Task: Look for space in Kuroishi, Japan from 7th July, 2023 to 15th July, 2023 for 6 adults in price range Rs.15000 to Rs.20000. Place can be entire place with 3 bedrooms having 3 beds and 3 bathrooms. Property type can be house, flat, guest house. Amenities needed are: washing machine. Booking option can be shelf check-in. Required host language is English.
Action: Mouse moved to (408, 98)
Screenshot: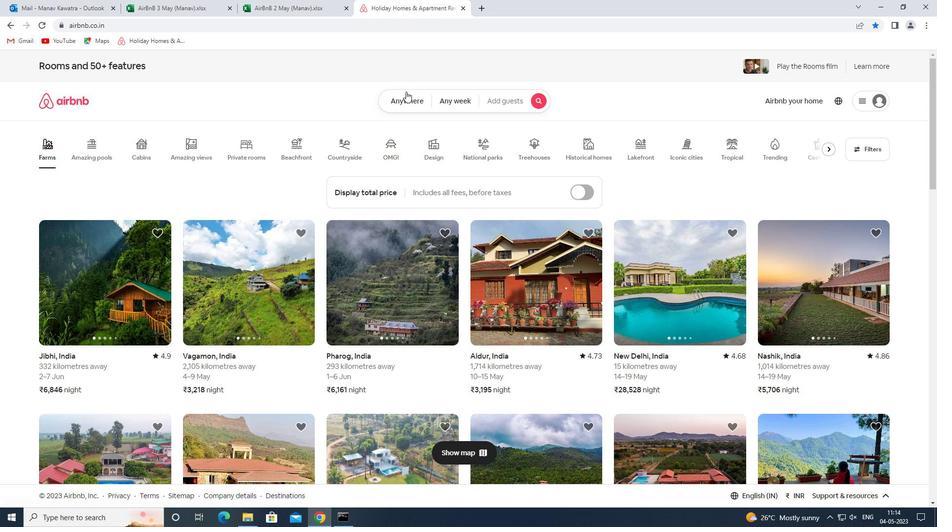 
Action: Mouse pressed left at (408, 98)
Screenshot: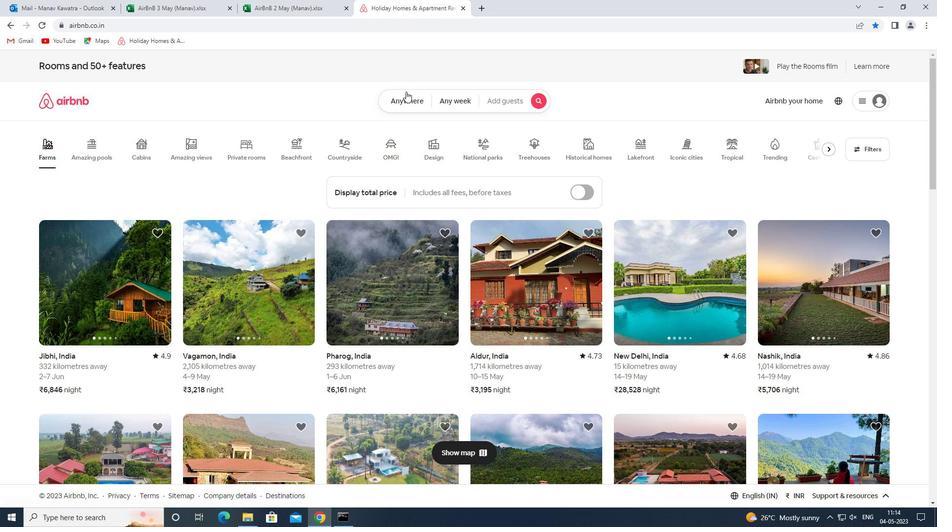 
Action: Mouse moved to (319, 144)
Screenshot: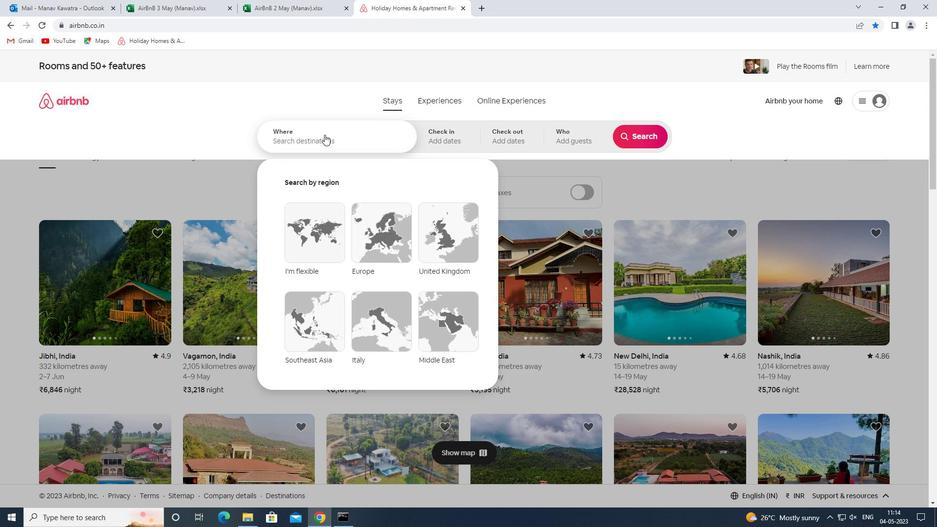 
Action: Mouse pressed left at (319, 144)
Screenshot: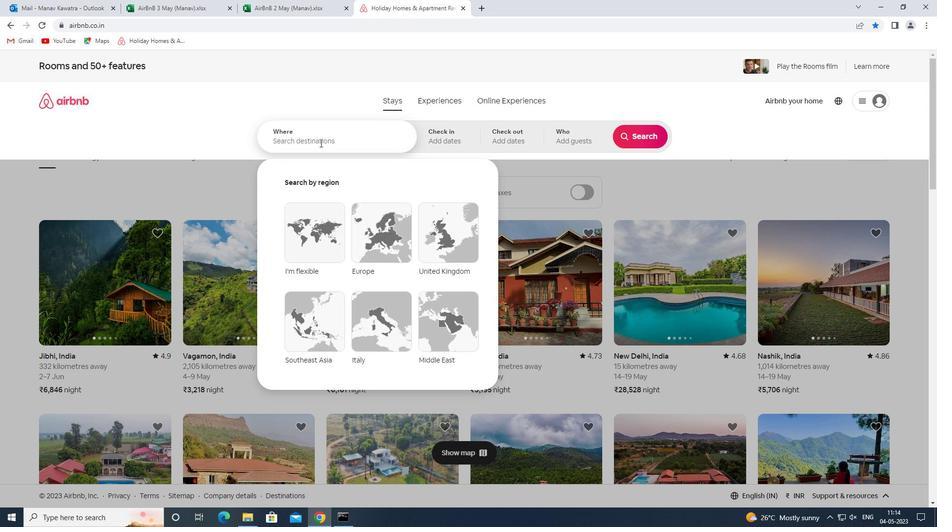 
Action: Key pressed kuroishi<Key.space>japan<Key.space><Key.enter>
Screenshot: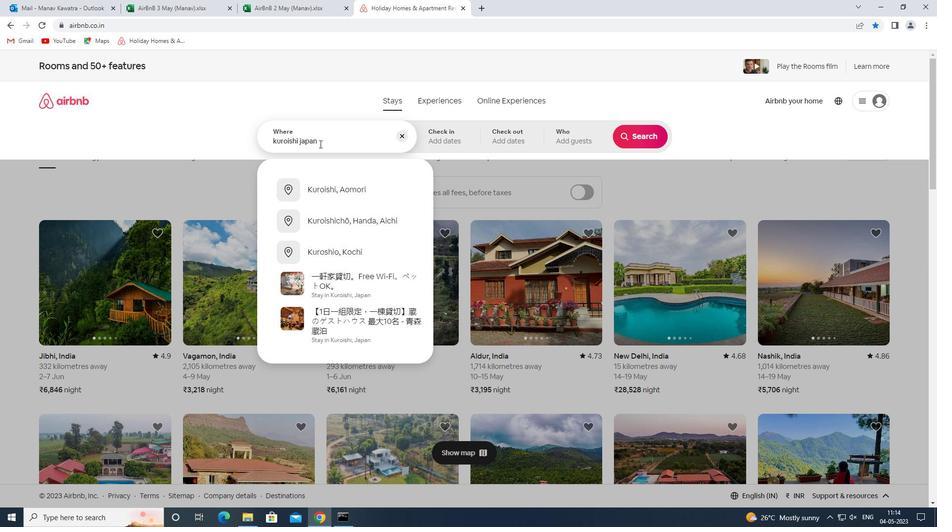 
Action: Mouse moved to (638, 214)
Screenshot: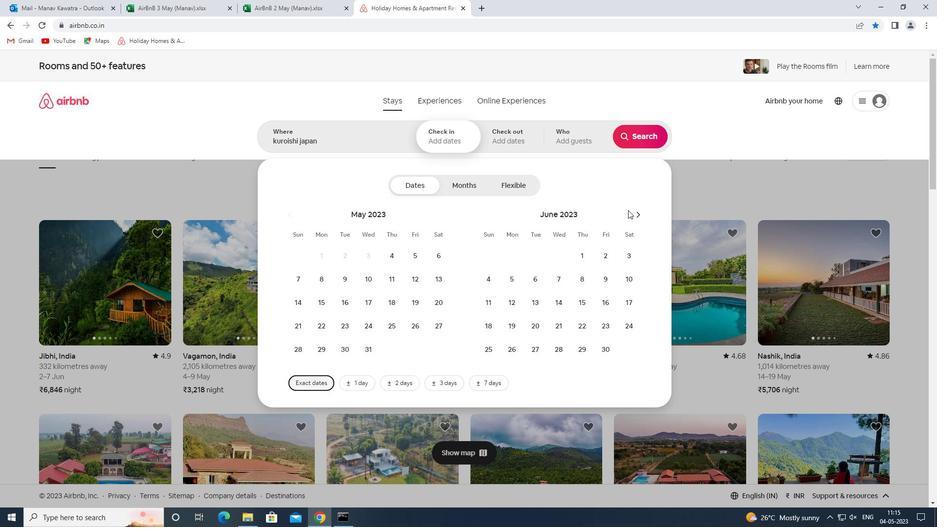 
Action: Mouse pressed left at (638, 214)
Screenshot: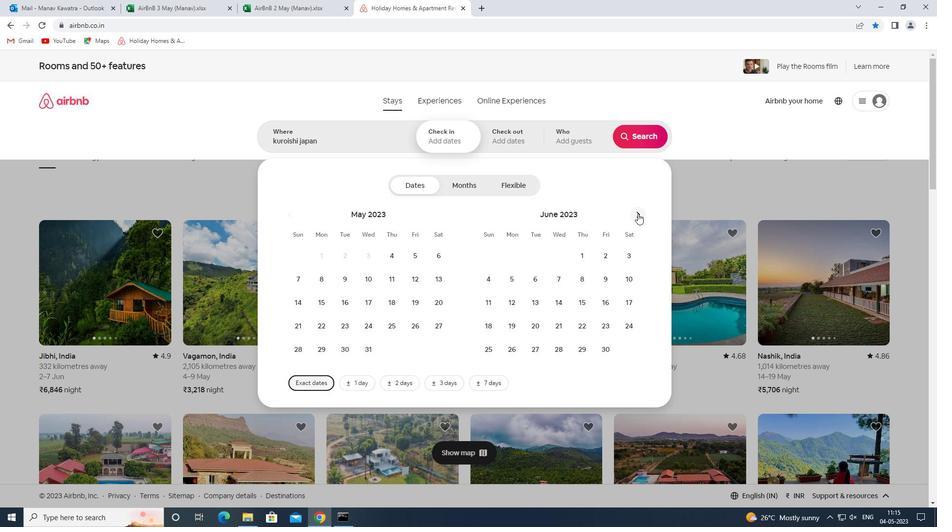 
Action: Mouse moved to (605, 279)
Screenshot: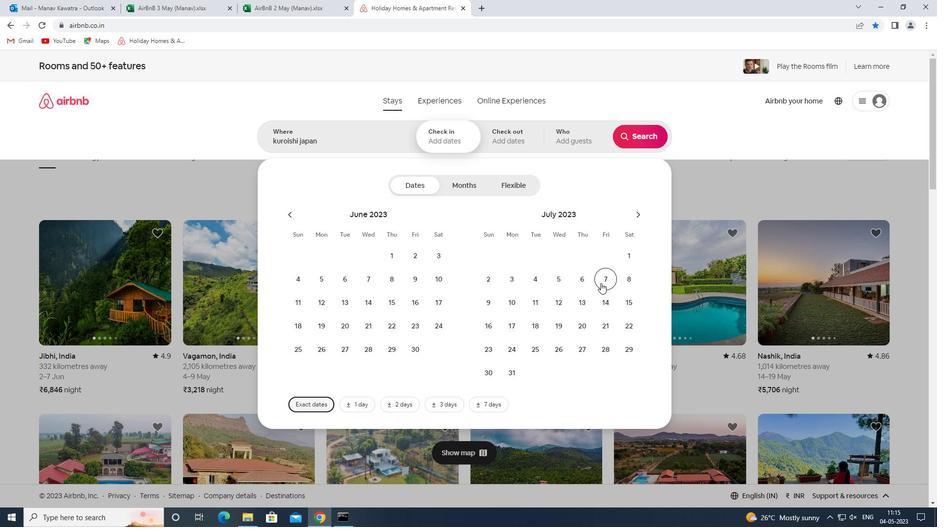 
Action: Mouse pressed left at (605, 279)
Screenshot: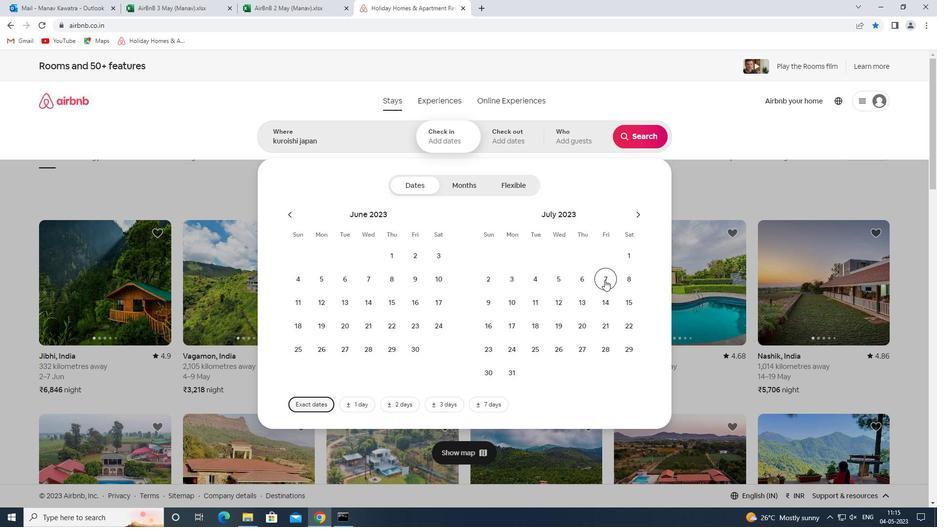 
Action: Mouse moved to (625, 299)
Screenshot: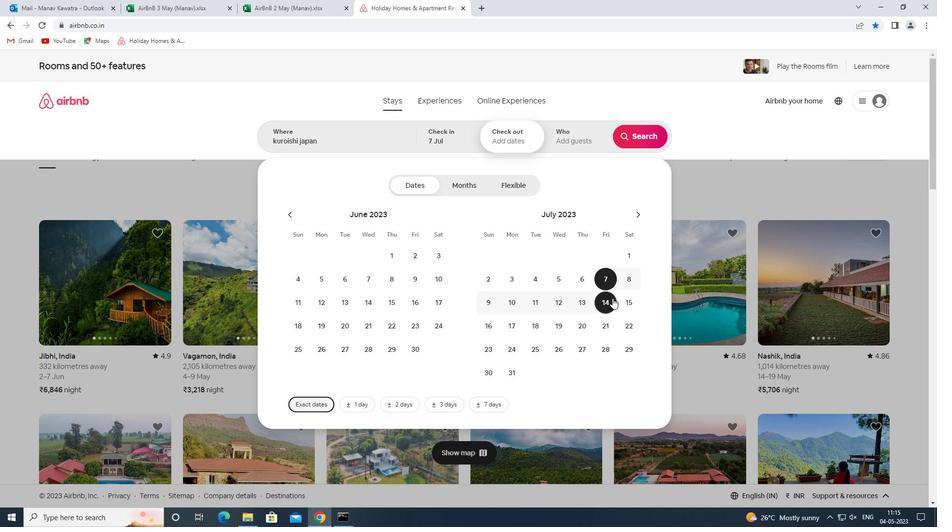
Action: Mouse pressed left at (625, 299)
Screenshot: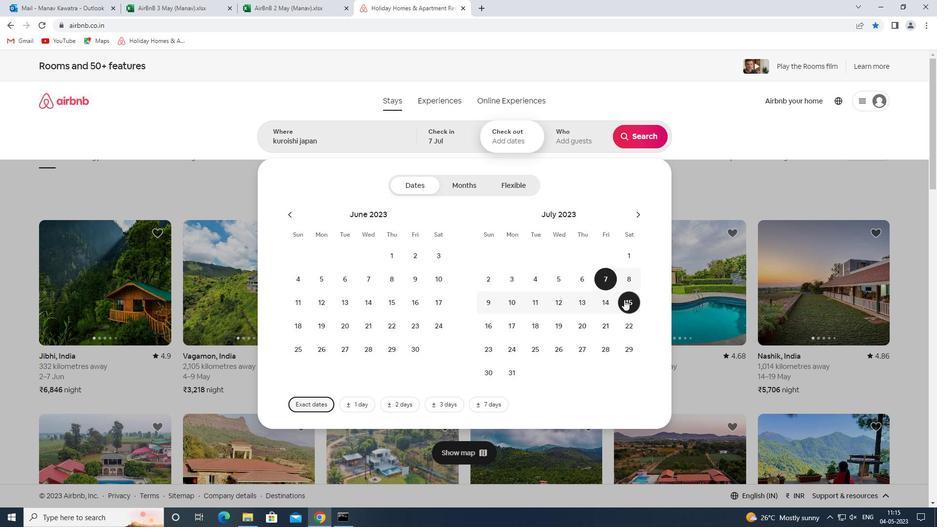 
Action: Mouse moved to (578, 130)
Screenshot: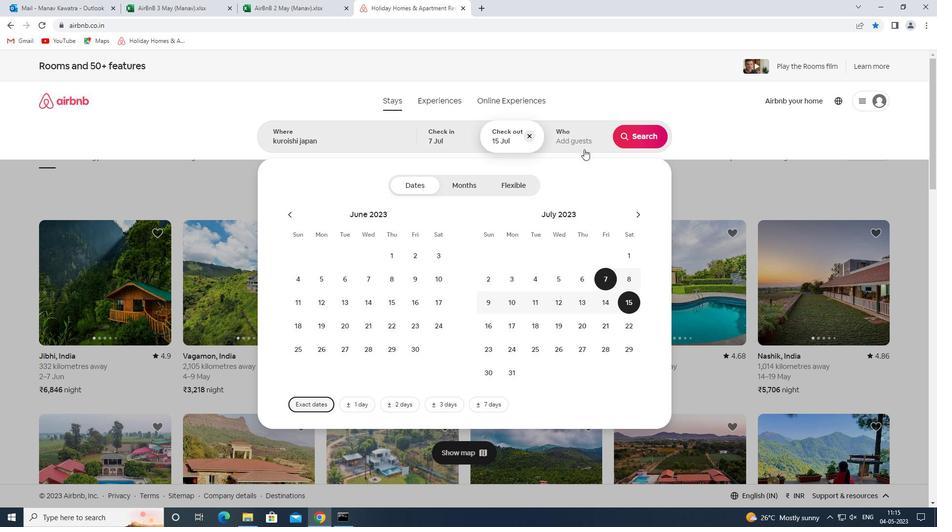 
Action: Mouse pressed left at (578, 130)
Screenshot: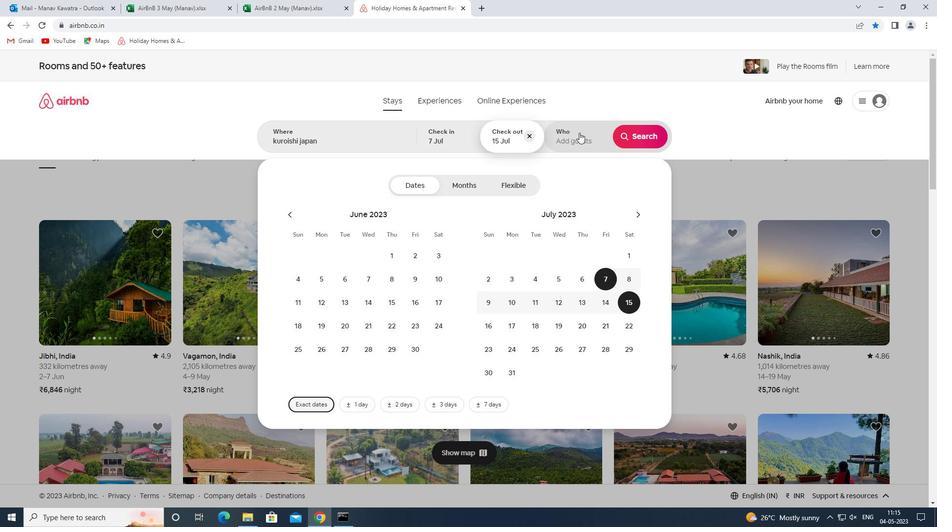 
Action: Mouse moved to (640, 191)
Screenshot: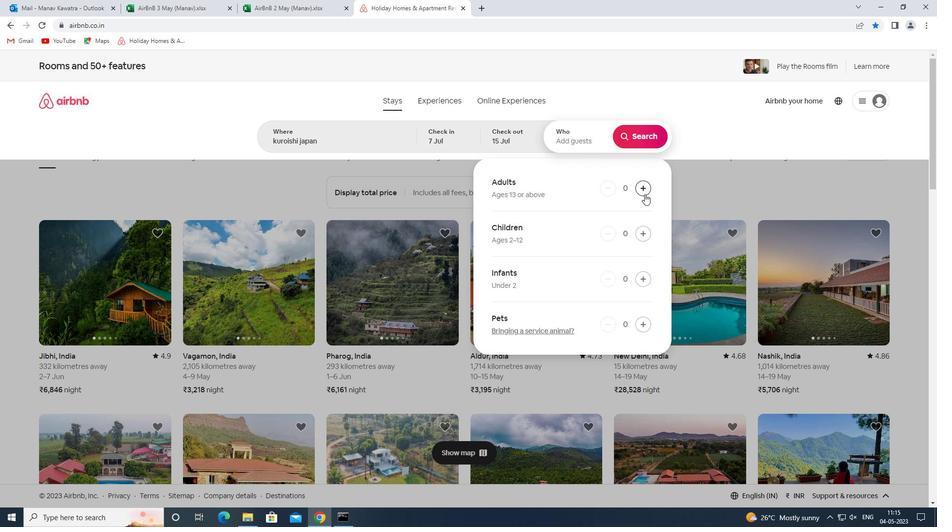 
Action: Mouse pressed left at (640, 191)
Screenshot: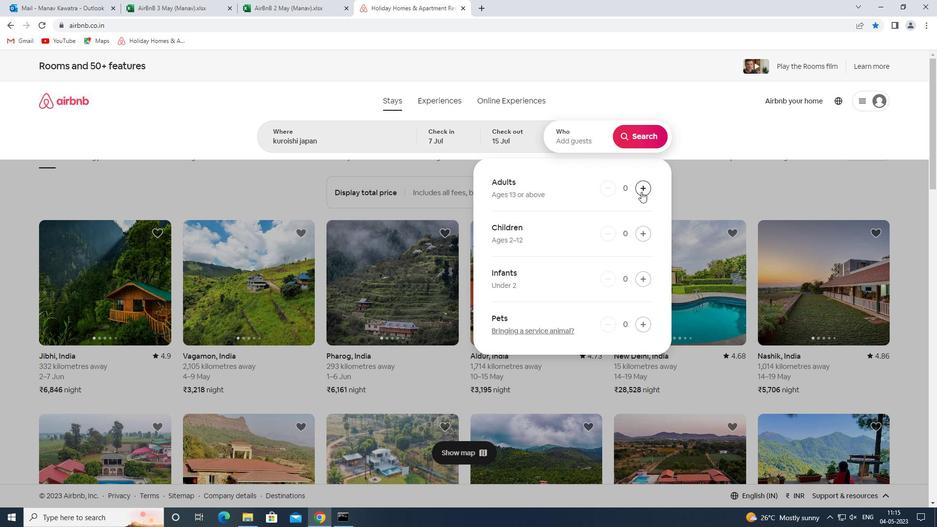 
Action: Mouse pressed left at (640, 191)
Screenshot: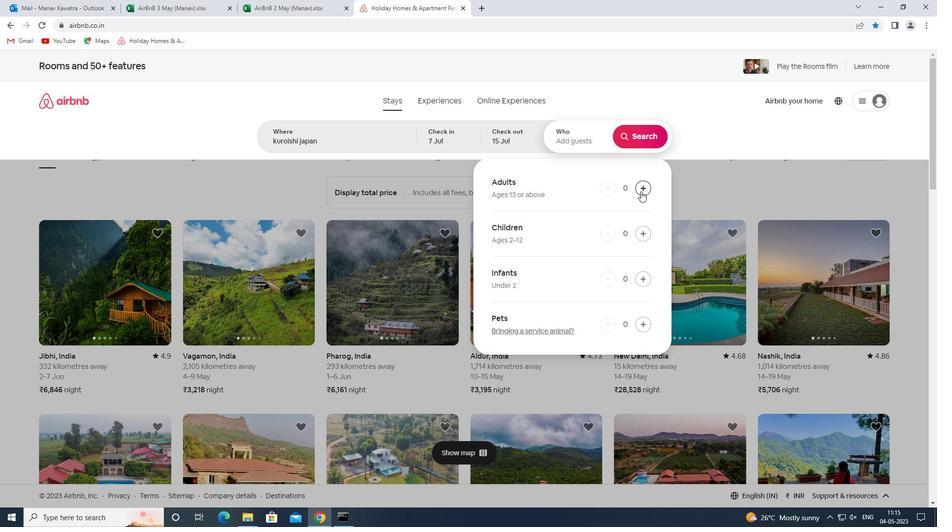 
Action: Mouse pressed left at (640, 191)
Screenshot: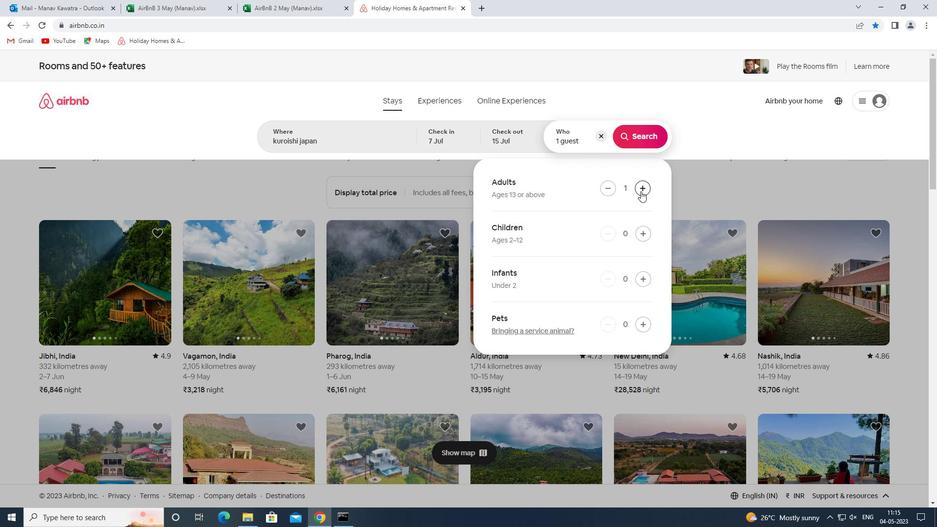 
Action: Mouse pressed left at (640, 191)
Screenshot: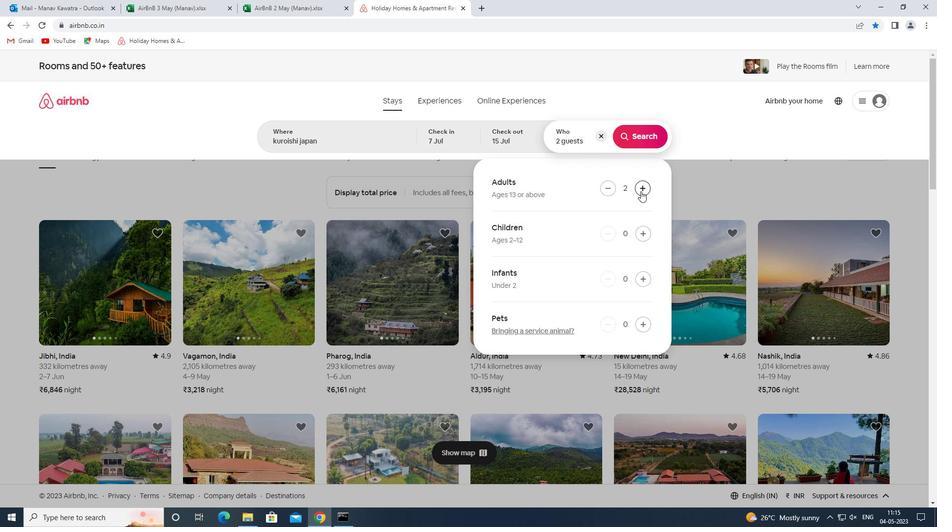 
Action: Mouse pressed left at (640, 191)
Screenshot: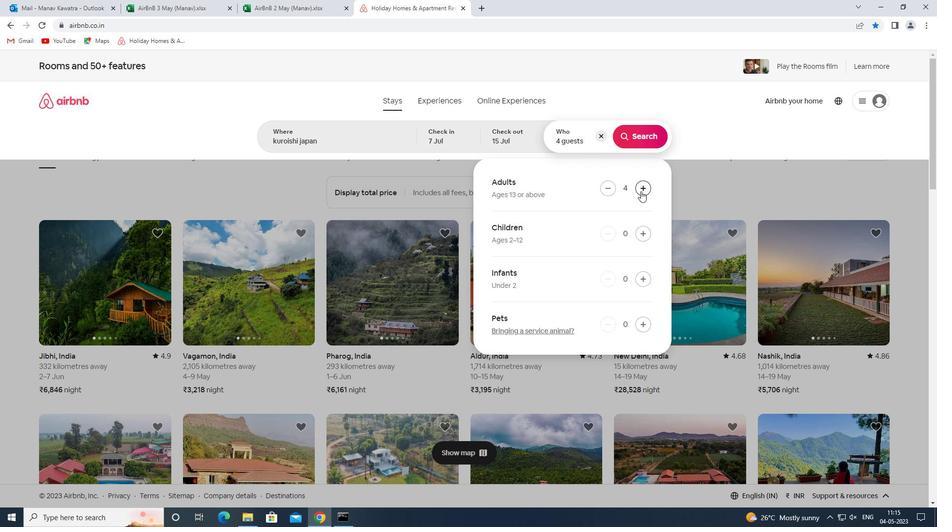 
Action: Mouse pressed left at (640, 191)
Screenshot: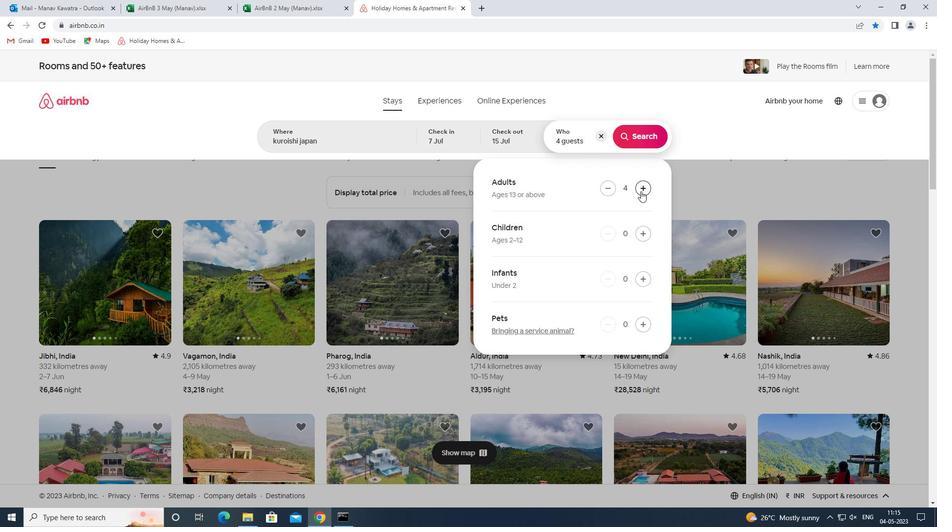 
Action: Mouse moved to (649, 135)
Screenshot: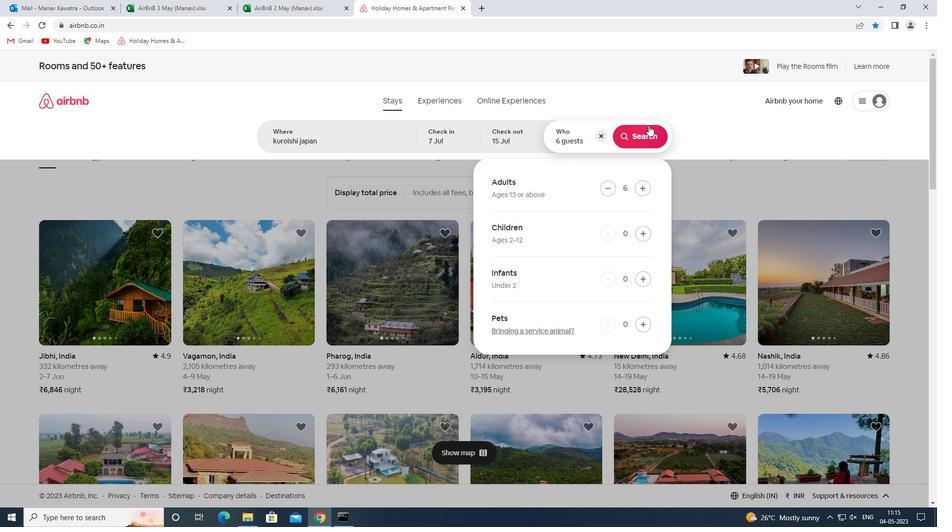 
Action: Mouse pressed left at (649, 135)
Screenshot: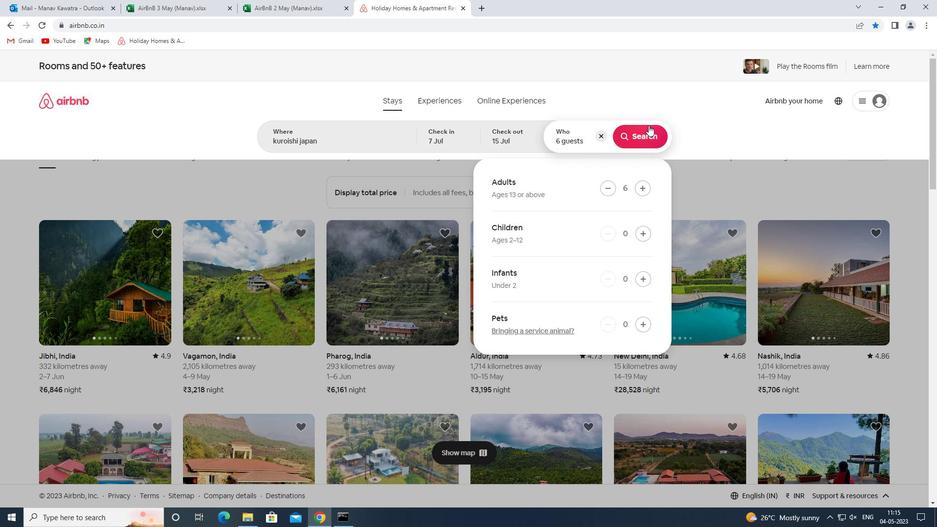 
Action: Mouse moved to (893, 104)
Screenshot: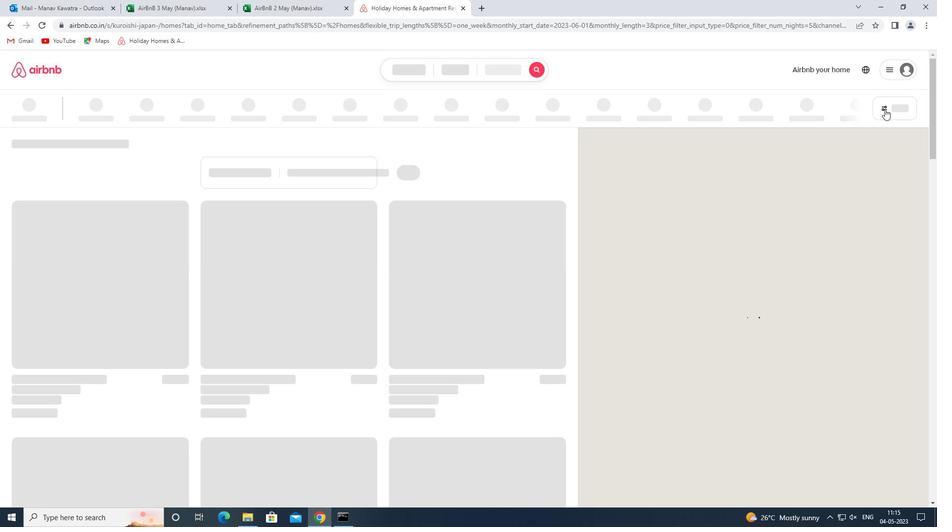 
Action: Mouse pressed left at (893, 104)
Screenshot: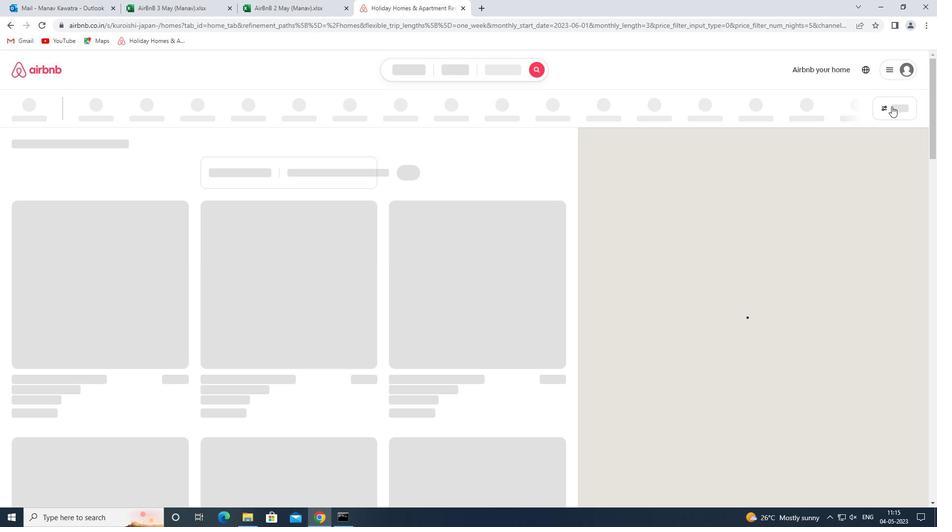 
Action: Mouse moved to (407, 228)
Screenshot: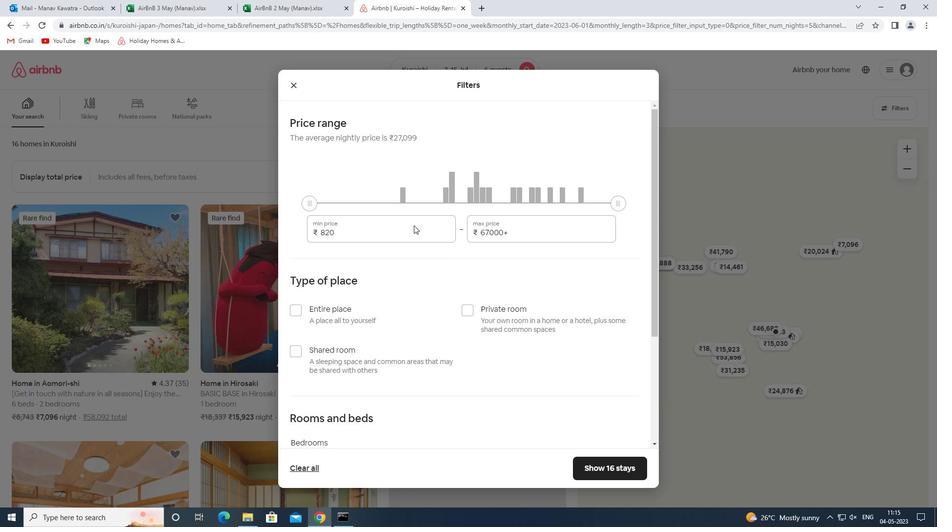 
Action: Mouse pressed left at (407, 228)
Screenshot: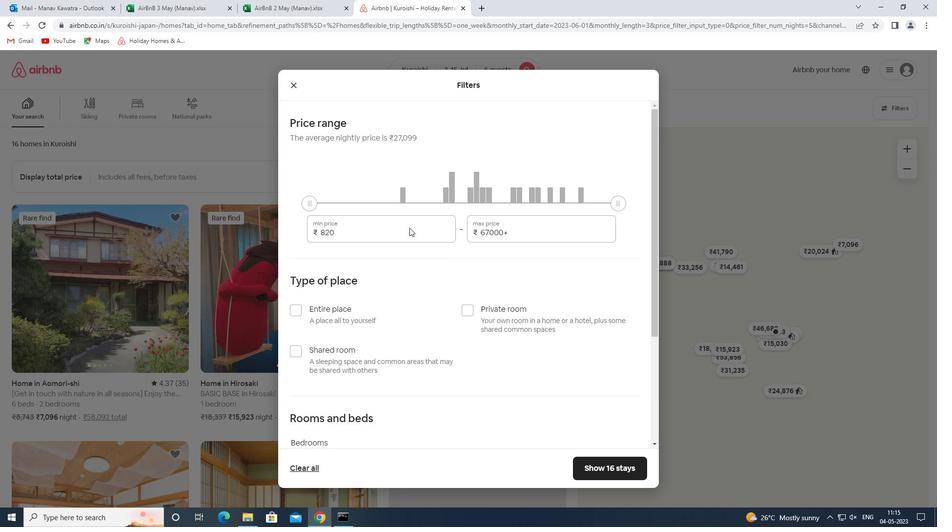
Action: Mouse pressed left at (407, 228)
Screenshot: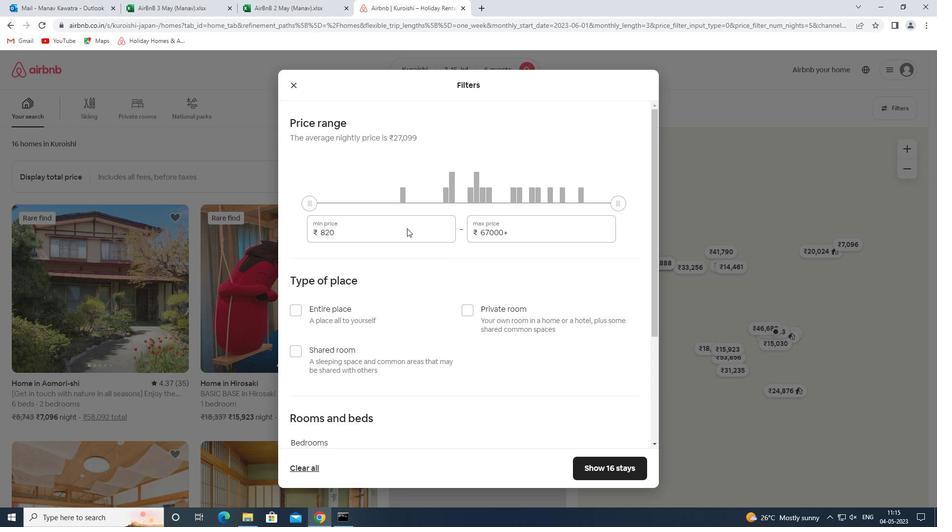 
Action: Mouse moved to (407, 228)
Screenshot: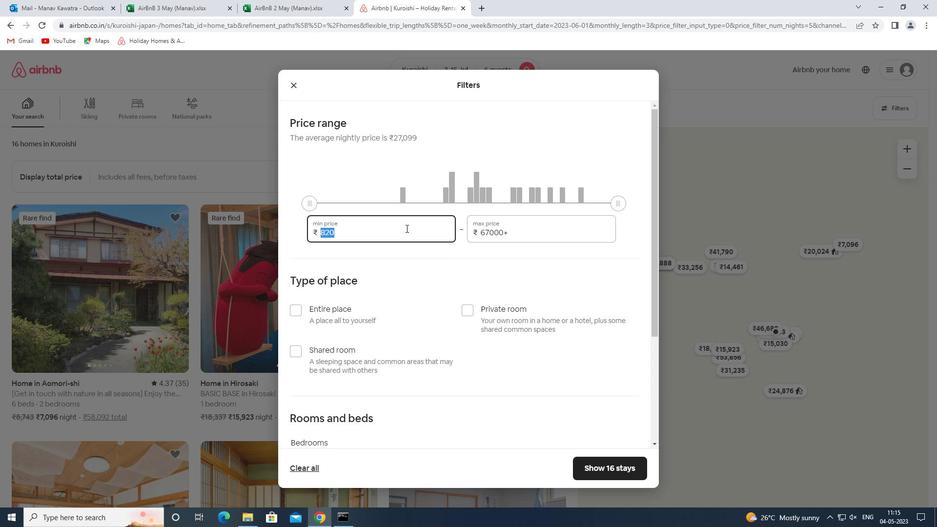 
Action: Key pressed 15000<Key.tab>2<Key.backspace><Key.backspace><Key.backspace><Key.backspace><Key.backspace><Key.backspace><Key.backspace><Key.backspace><Key.backspace><Key.backspace><Key.backspace><Key.backspace><Key.backspace>20000
Screenshot: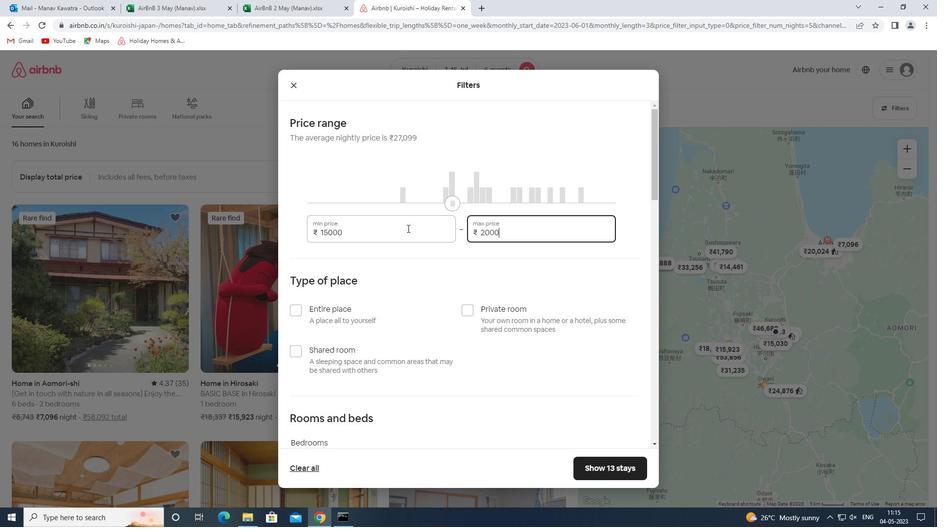 
Action: Mouse moved to (354, 308)
Screenshot: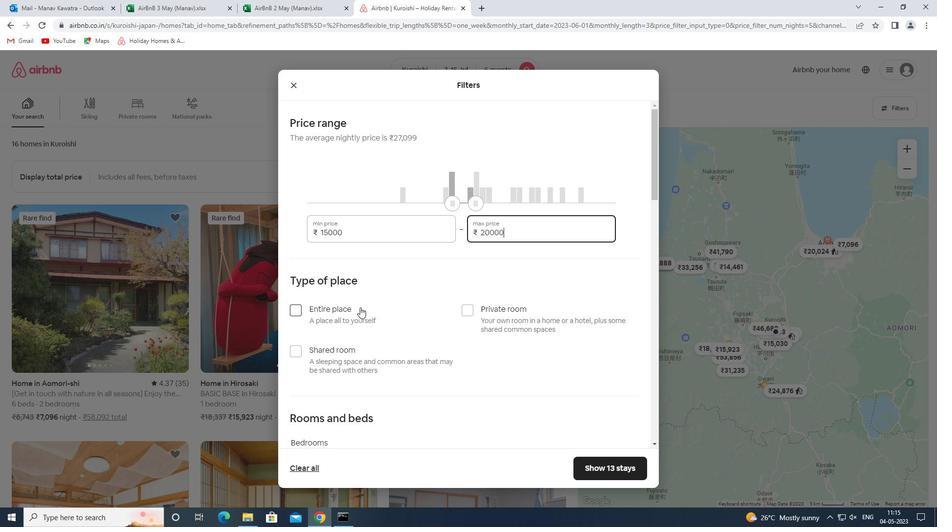 
Action: Mouse pressed left at (354, 308)
Screenshot: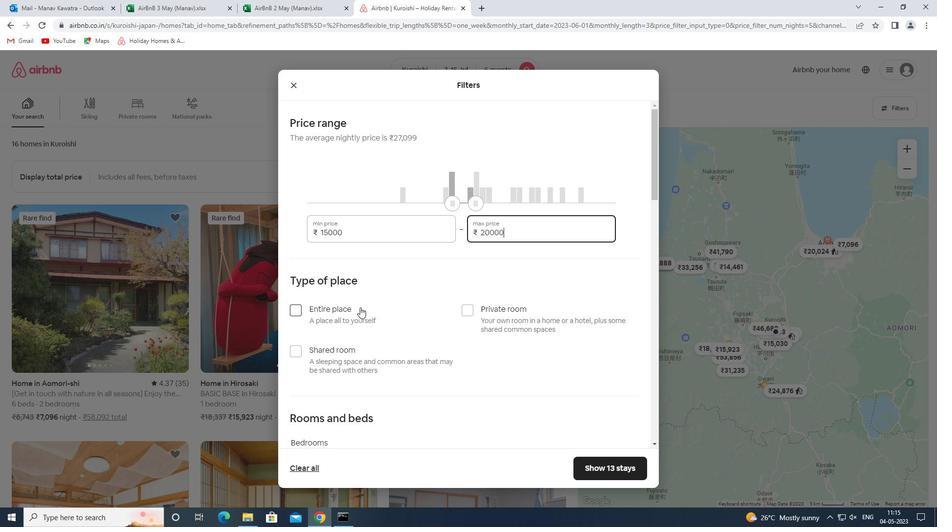 
Action: Mouse moved to (390, 301)
Screenshot: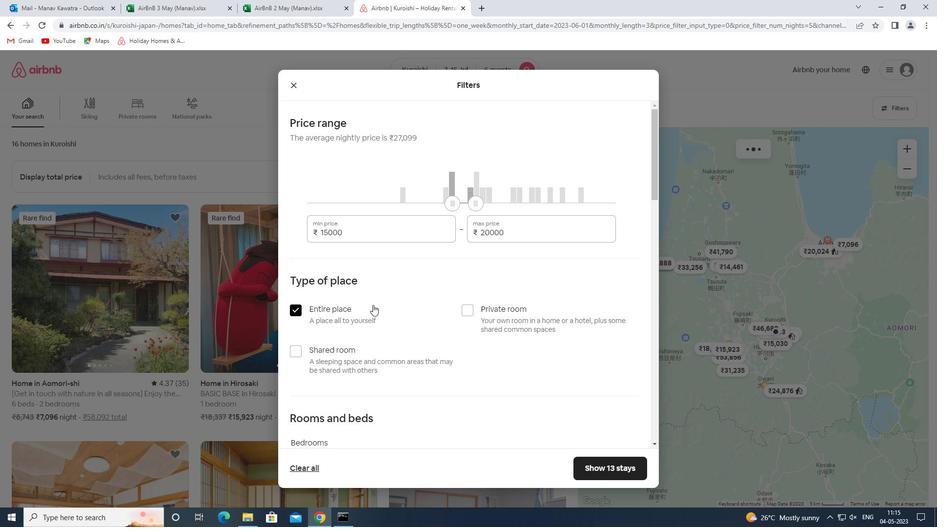 
Action: Mouse scrolled (390, 301) with delta (0, 0)
Screenshot: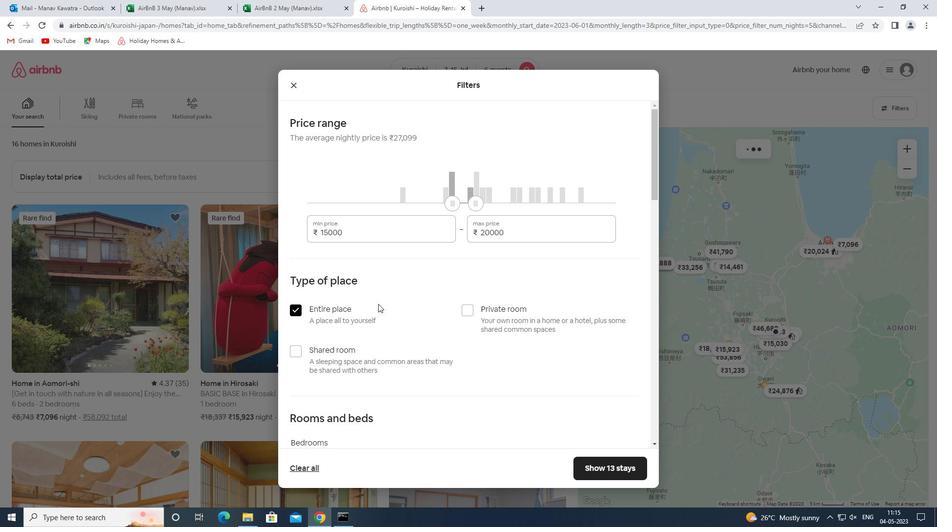 
Action: Mouse moved to (391, 301)
Screenshot: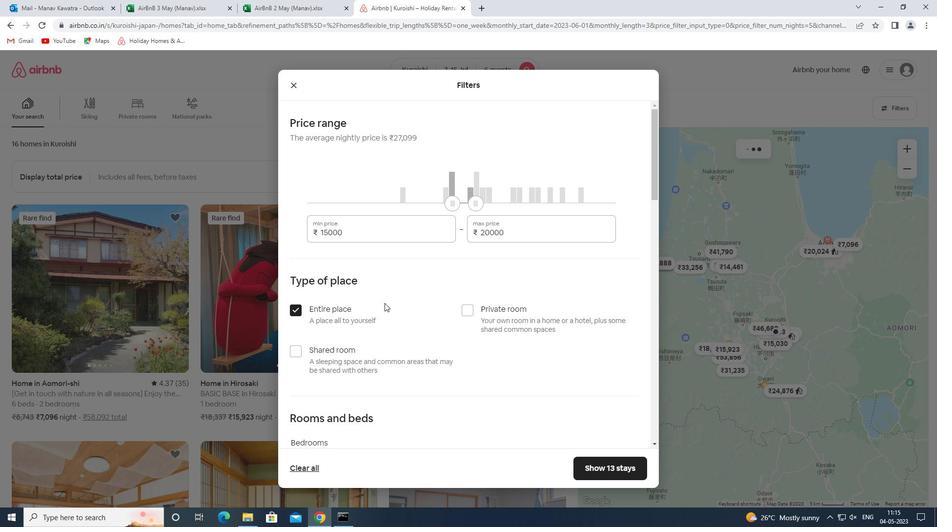 
Action: Mouse scrolled (391, 301) with delta (0, 0)
Screenshot: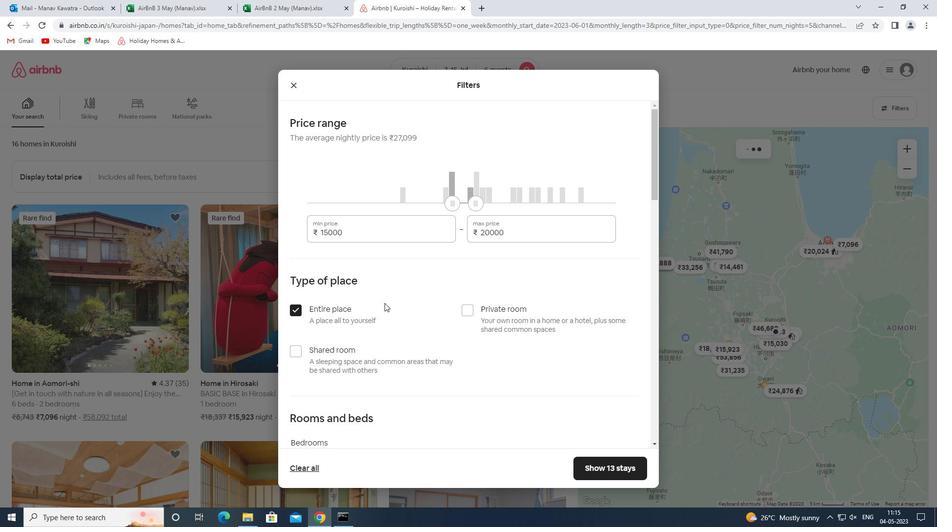 
Action: Mouse moved to (391, 301)
Screenshot: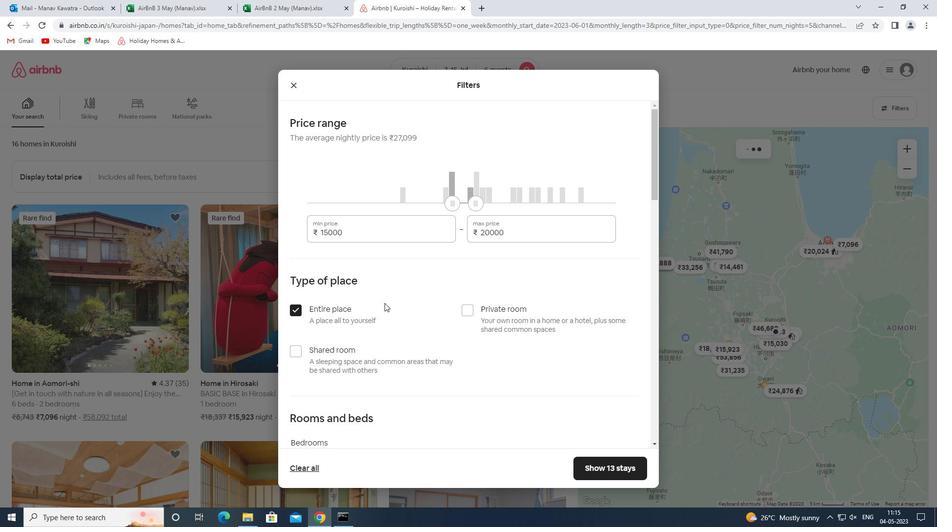 
Action: Mouse scrolled (391, 301) with delta (0, 0)
Screenshot: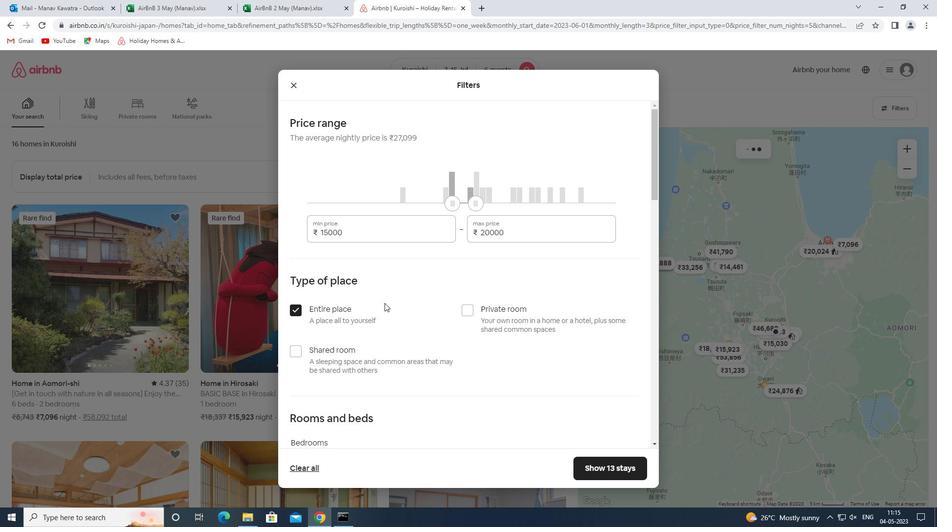 
Action: Mouse scrolled (391, 301) with delta (0, 0)
Screenshot: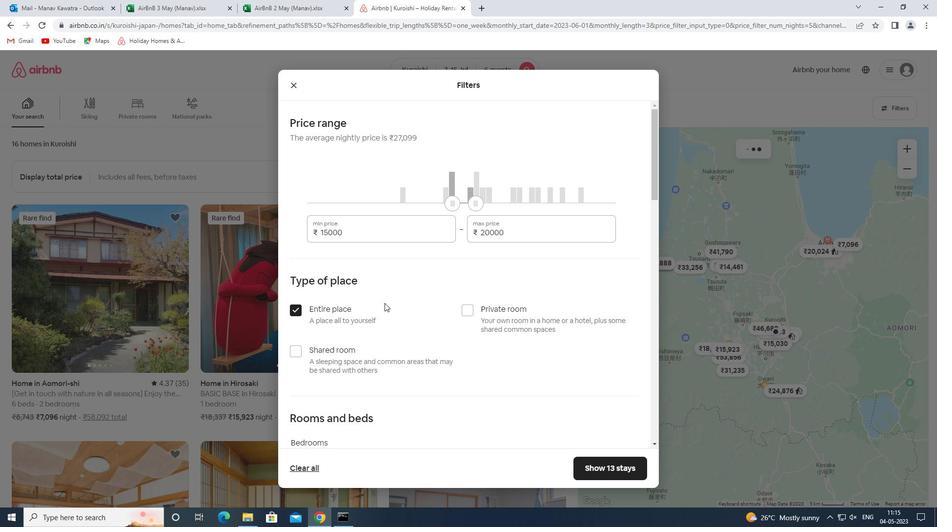 
Action: Mouse moved to (391, 302)
Screenshot: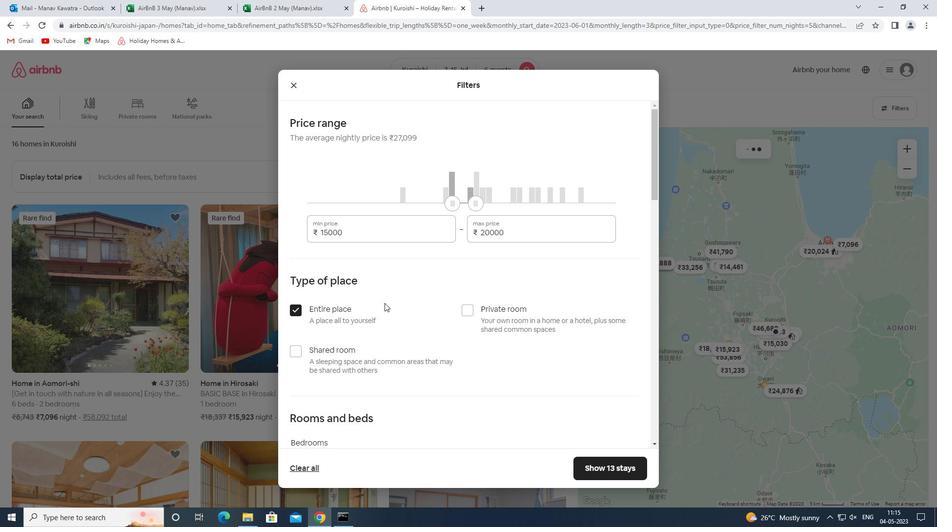 
Action: Mouse scrolled (391, 301) with delta (0, 0)
Screenshot: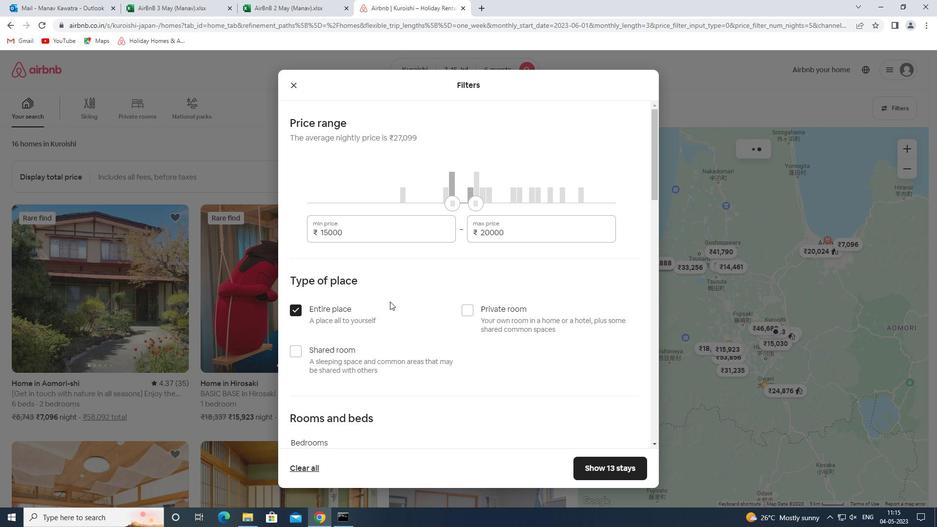 
Action: Mouse moved to (391, 302)
Screenshot: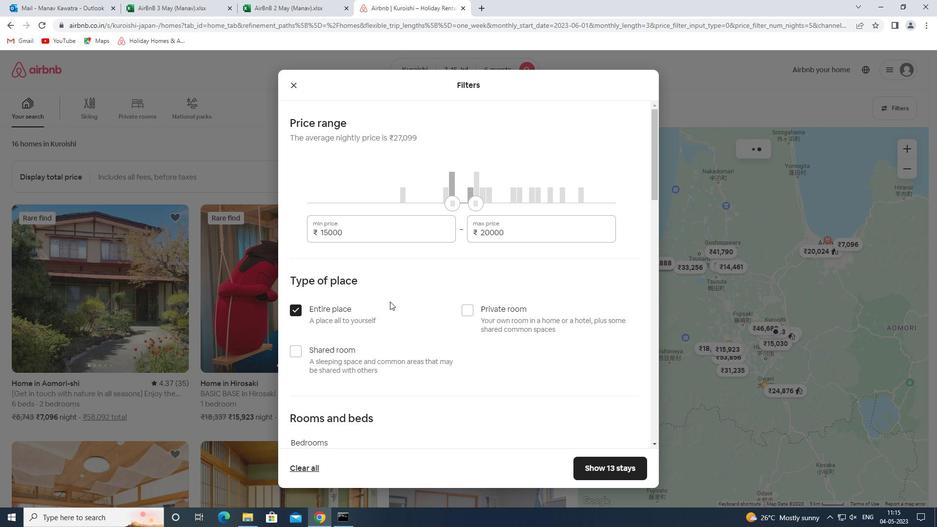 
Action: Mouse scrolled (391, 302) with delta (0, 0)
Screenshot: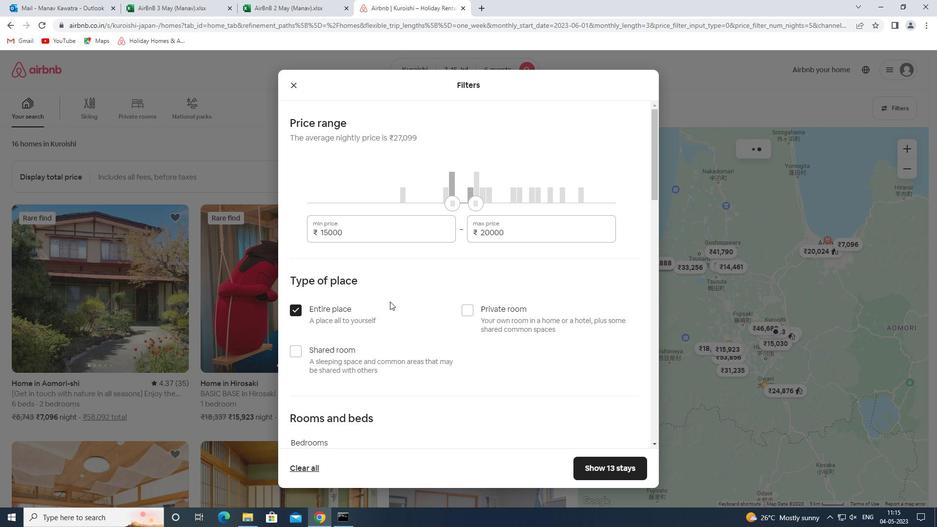 
Action: Mouse scrolled (391, 302) with delta (0, 0)
Screenshot: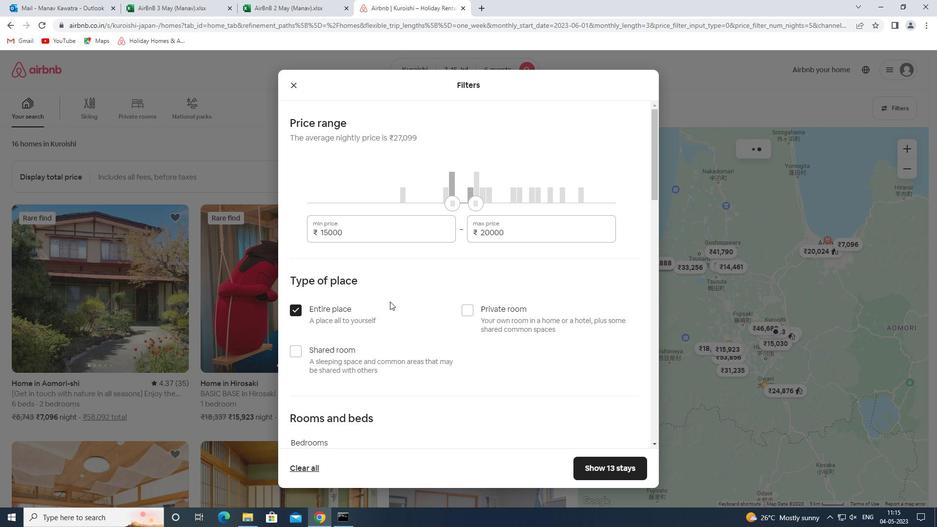 
Action: Mouse moved to (410, 123)
Screenshot: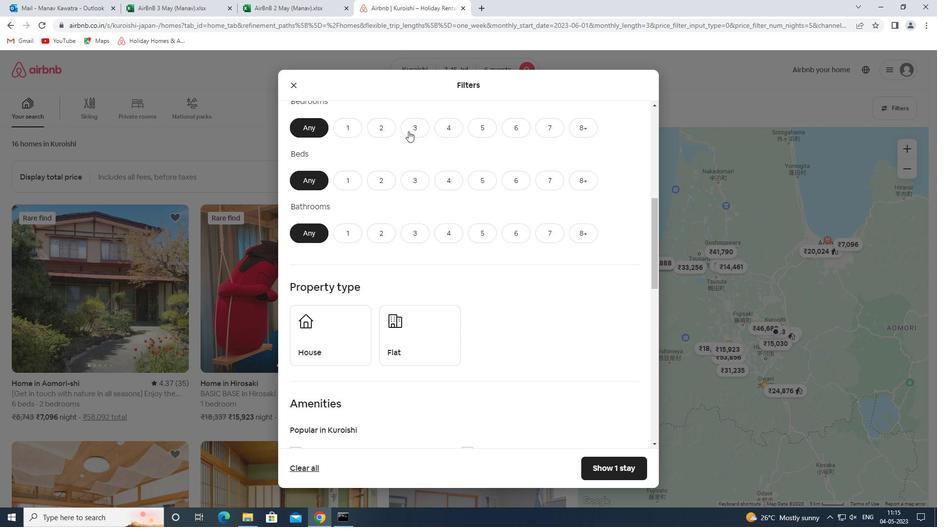 
Action: Mouse pressed left at (410, 123)
Screenshot: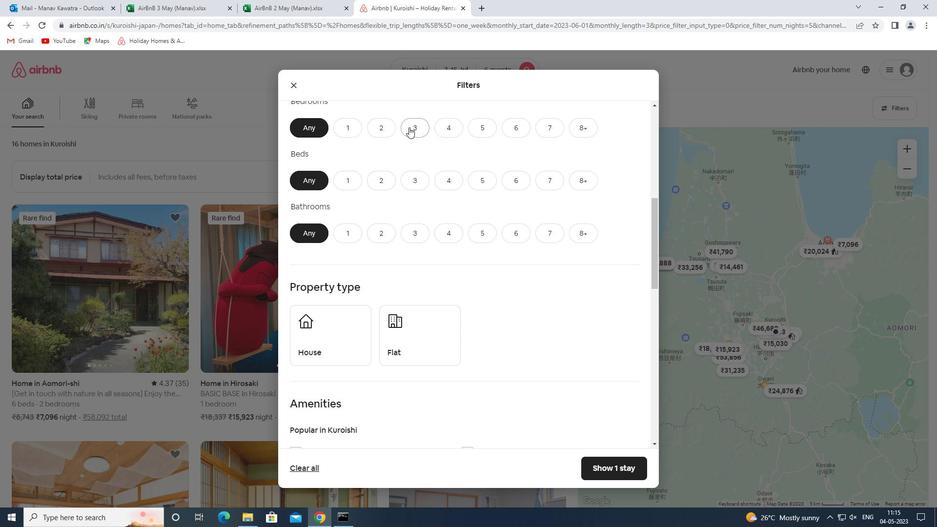 
Action: Mouse moved to (416, 185)
Screenshot: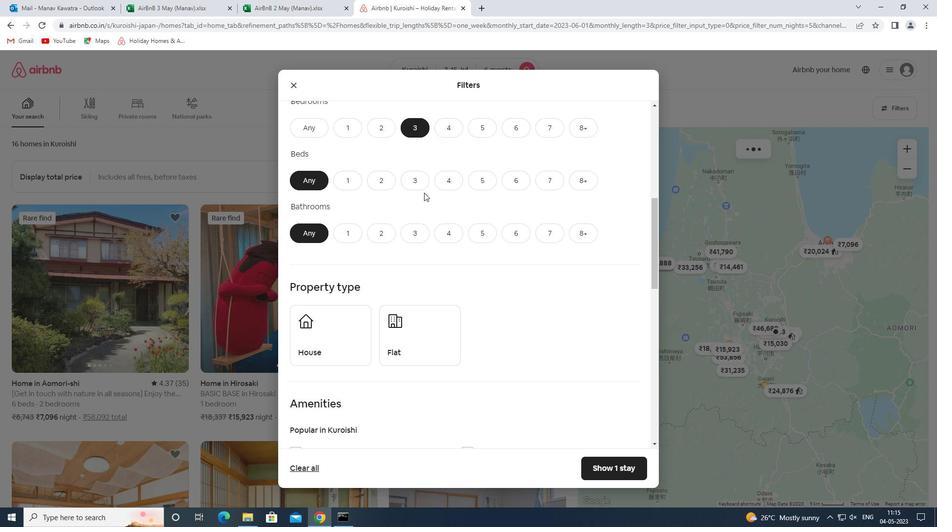 
Action: Mouse pressed left at (416, 185)
Screenshot: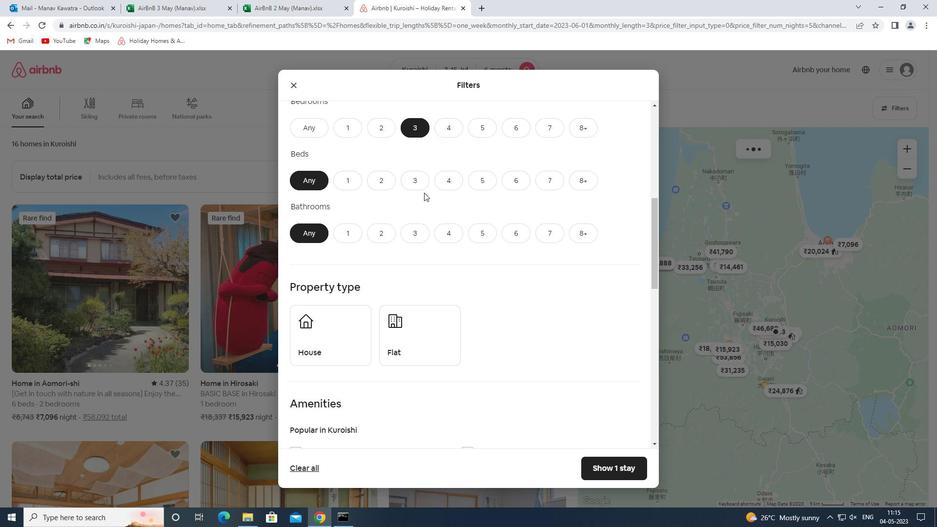 
Action: Mouse moved to (404, 243)
Screenshot: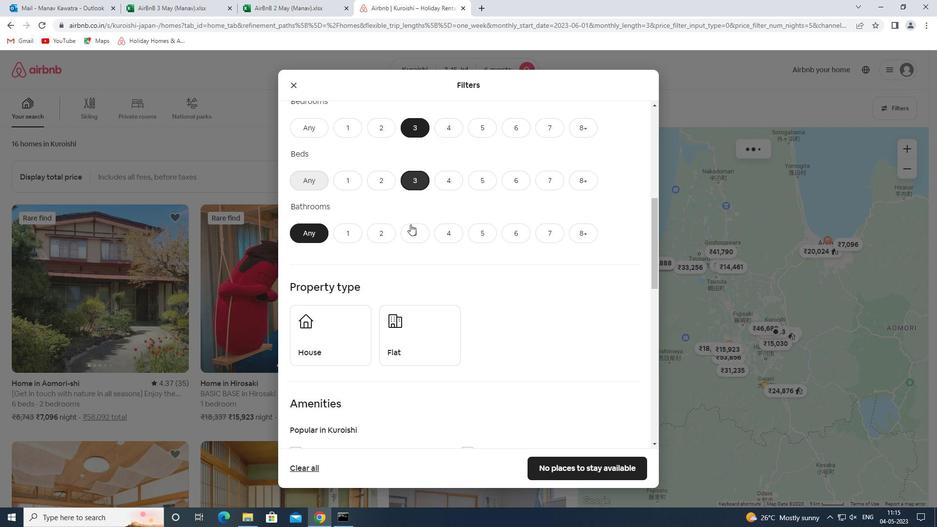 
Action: Mouse pressed left at (404, 243)
Screenshot: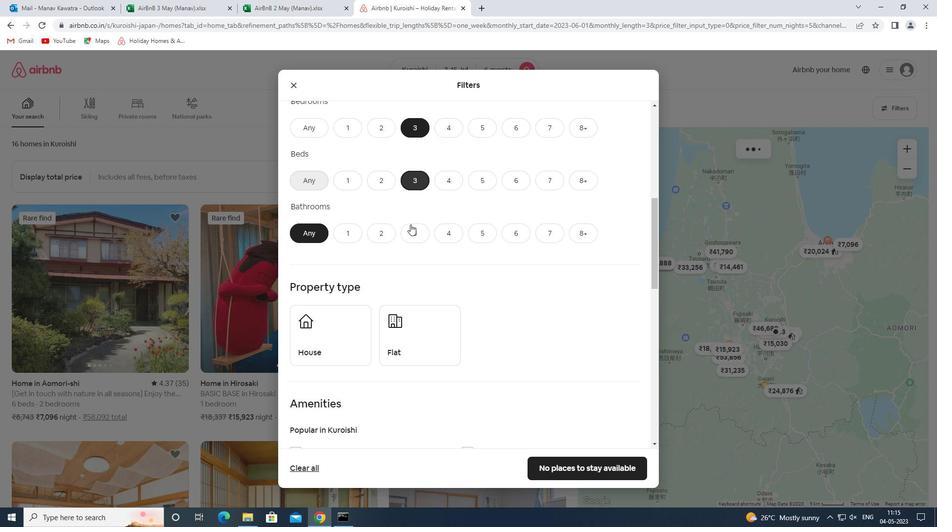 
Action: Mouse moved to (412, 237)
Screenshot: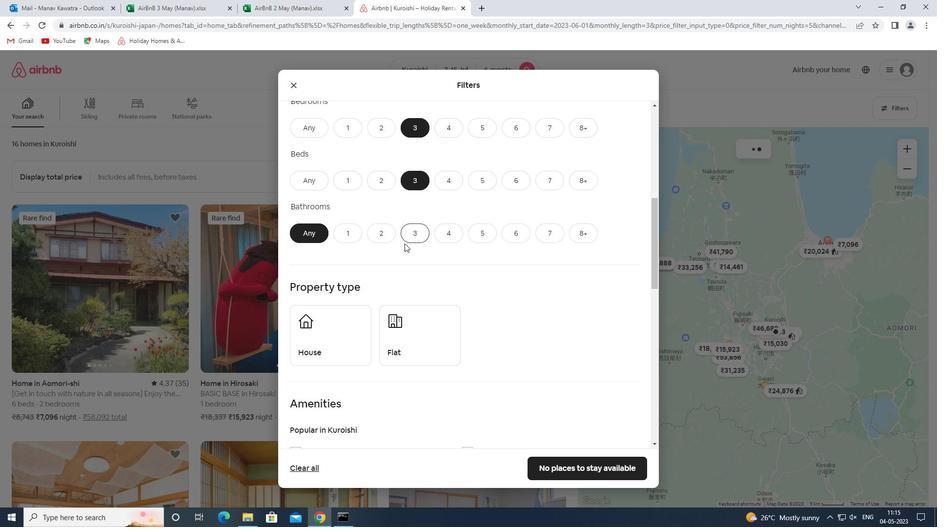 
Action: Mouse pressed left at (412, 237)
Screenshot: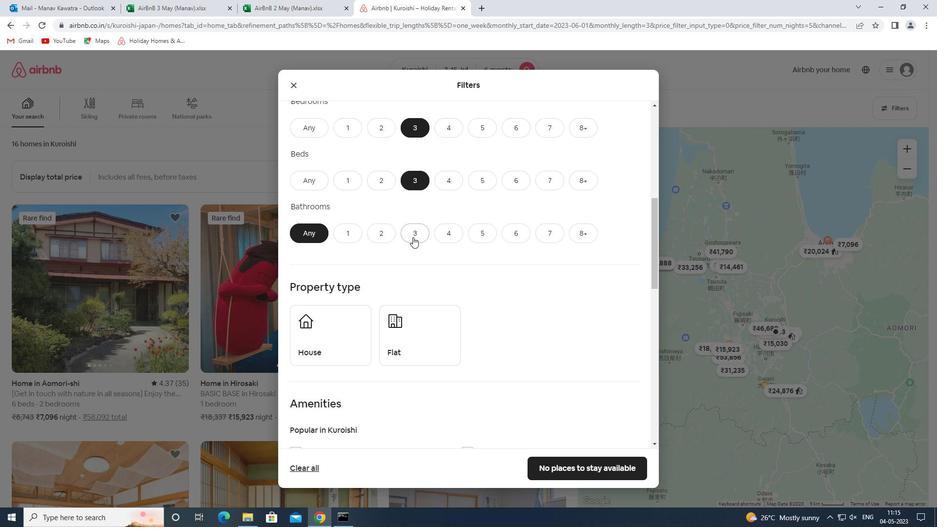 
Action: Mouse moved to (304, 350)
Screenshot: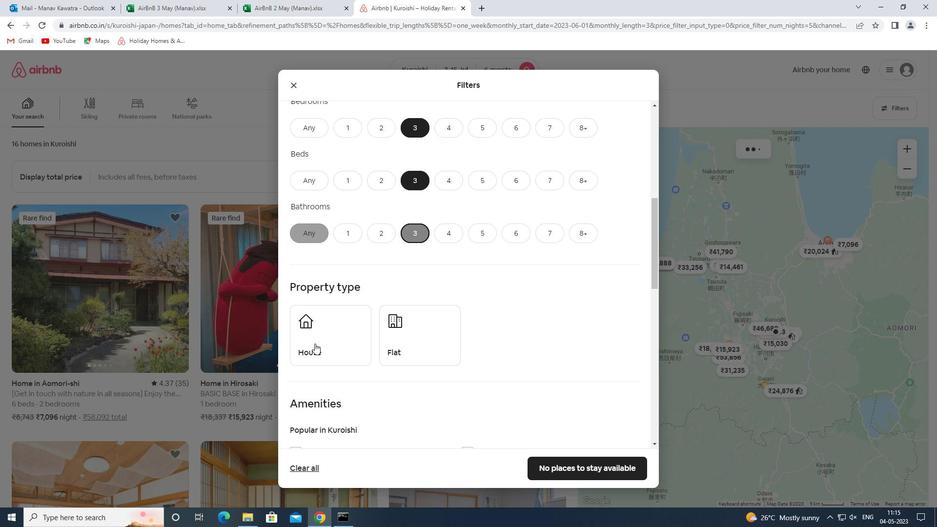 
Action: Mouse pressed left at (304, 350)
Screenshot: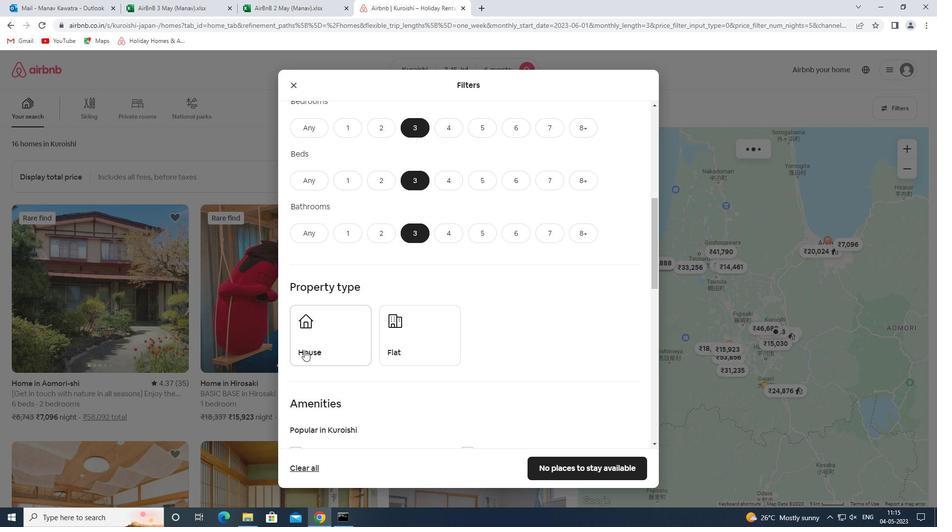 
Action: Mouse moved to (418, 330)
Screenshot: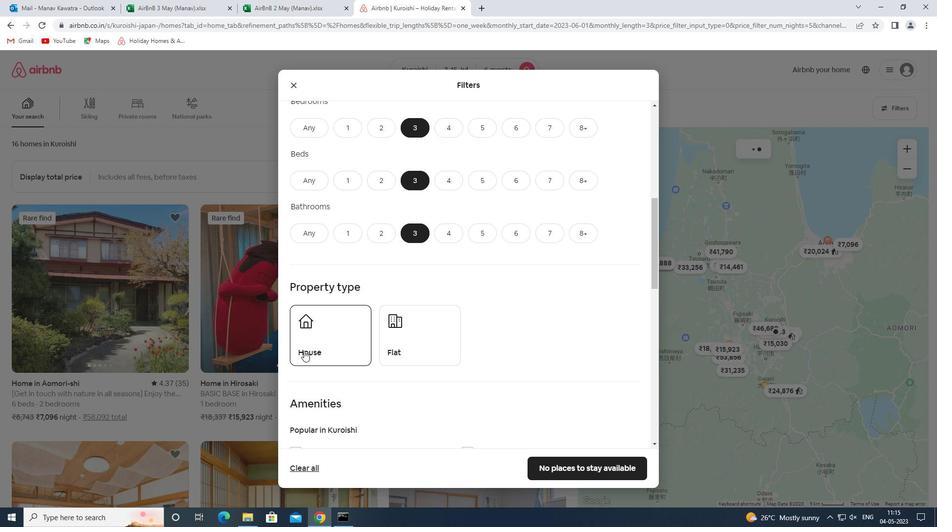 
Action: Mouse pressed left at (418, 330)
Screenshot: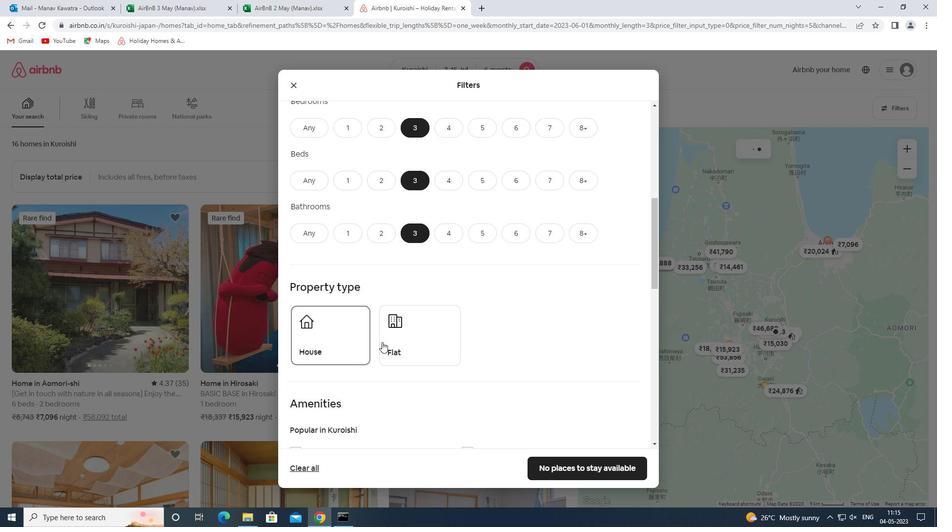 
Action: Mouse moved to (524, 278)
Screenshot: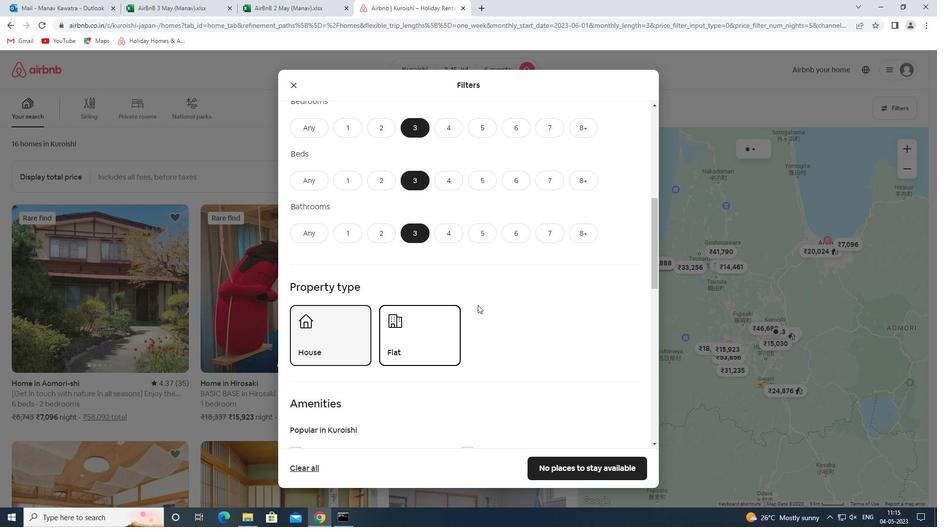 
Action: Mouse scrolled (524, 277) with delta (0, 0)
Screenshot: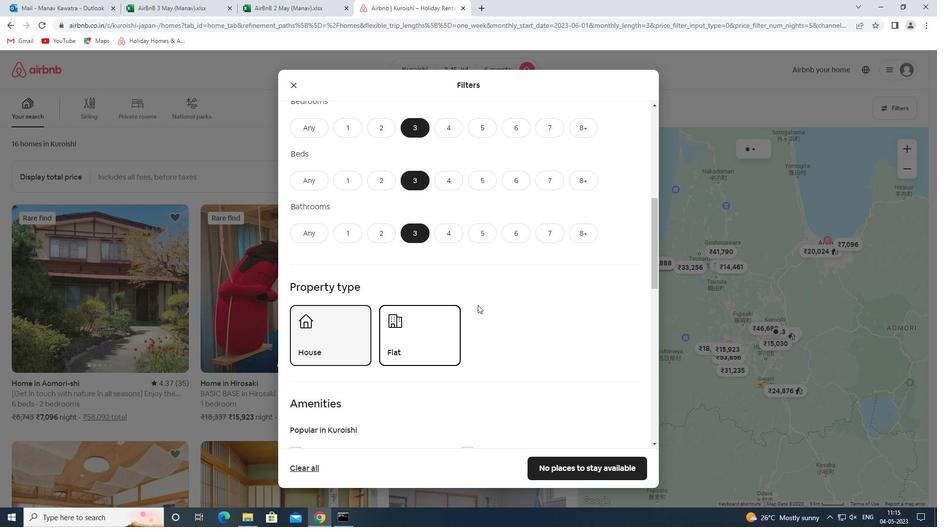 
Action: Mouse moved to (524, 278)
Screenshot: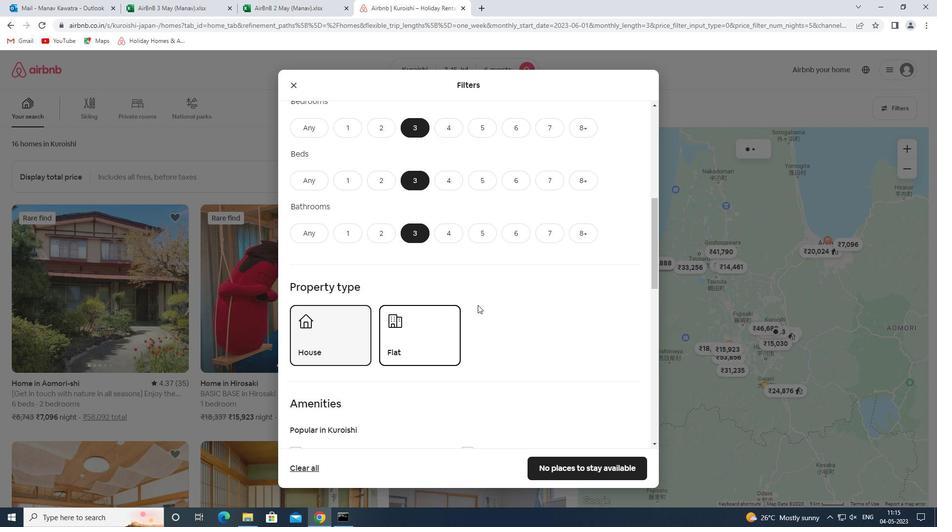 
Action: Mouse scrolled (524, 278) with delta (0, 0)
Screenshot: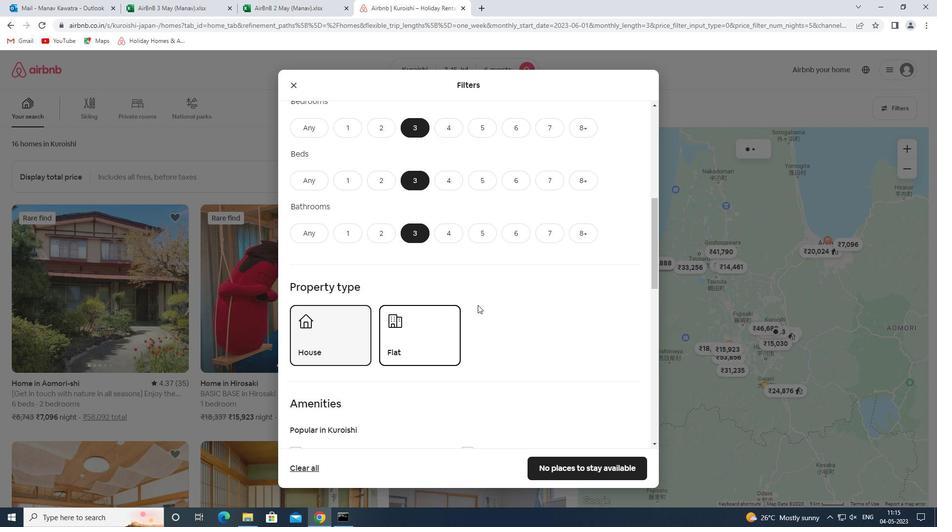 
Action: Mouse moved to (524, 280)
Screenshot: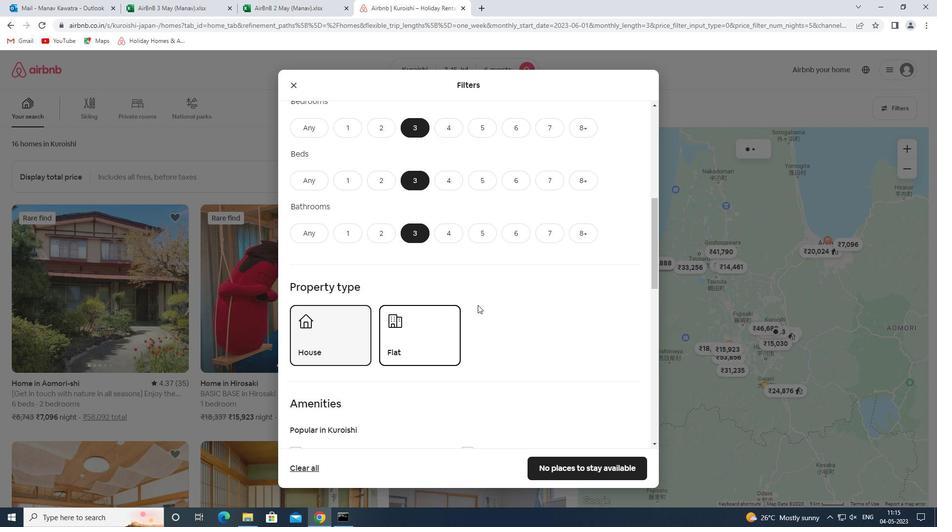 
Action: Mouse scrolled (524, 280) with delta (0, 0)
Screenshot: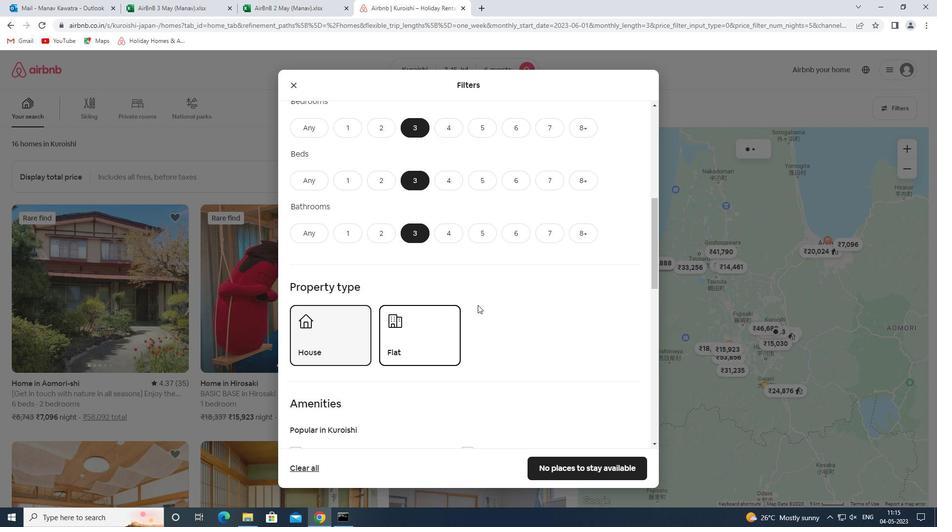 
Action: Mouse moved to (524, 282)
Screenshot: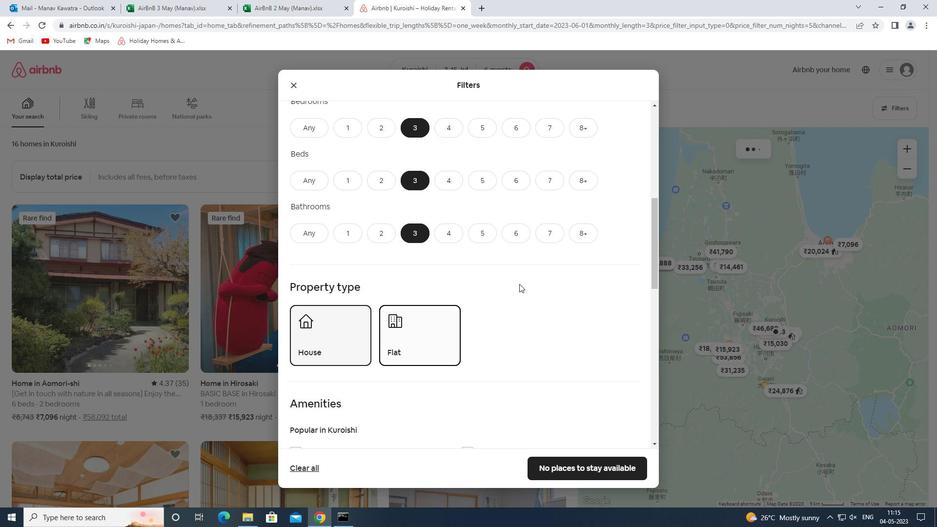 
Action: Mouse scrolled (524, 282) with delta (0, 0)
Screenshot: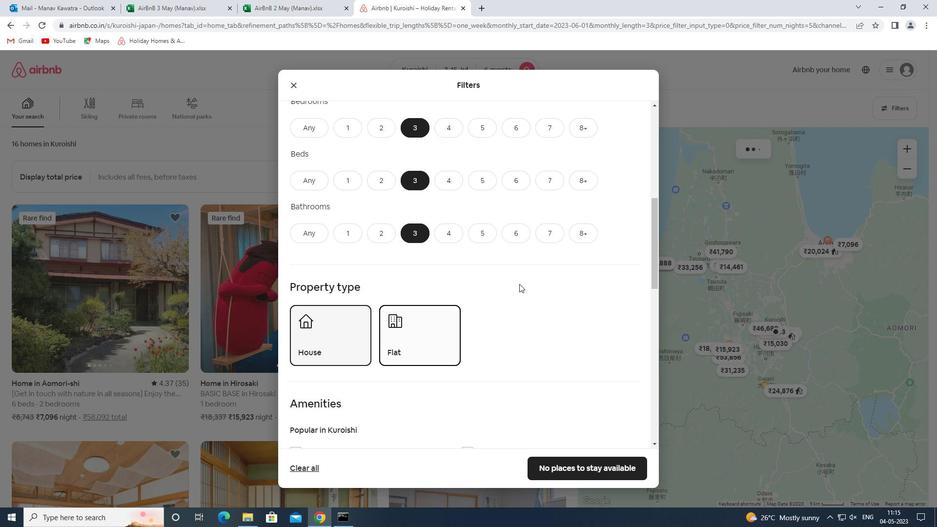 
Action: Mouse moved to (524, 284)
Screenshot: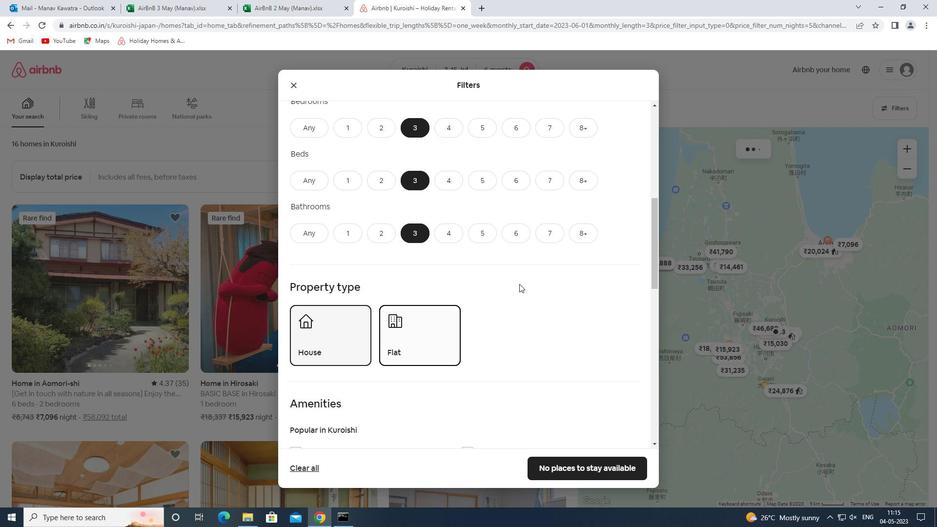 
Action: Mouse scrolled (524, 283) with delta (0, 0)
Screenshot: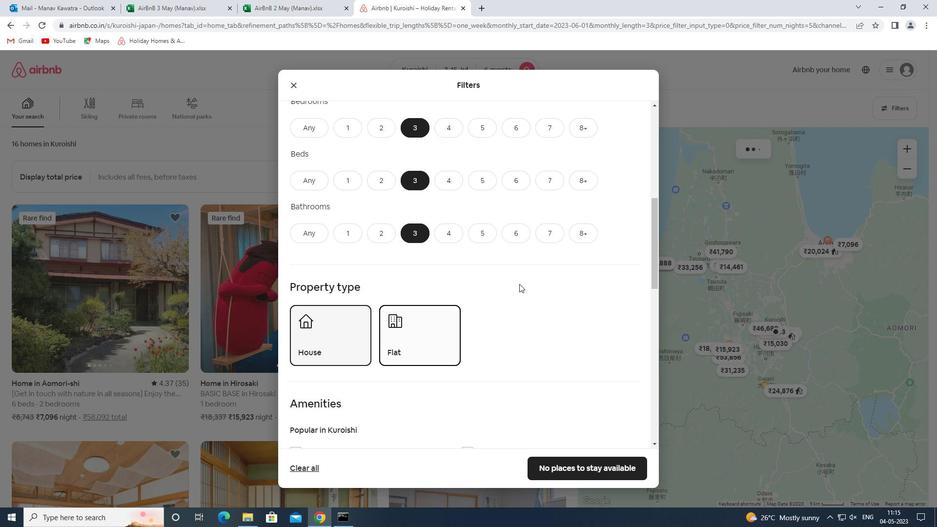 
Action: Mouse moved to (524, 284)
Screenshot: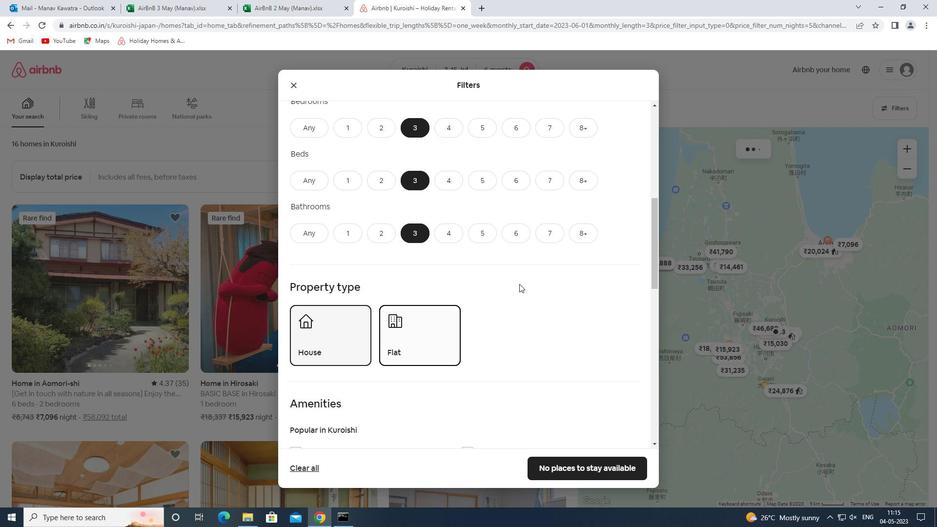 
Action: Mouse scrolled (524, 283) with delta (0, 0)
Screenshot: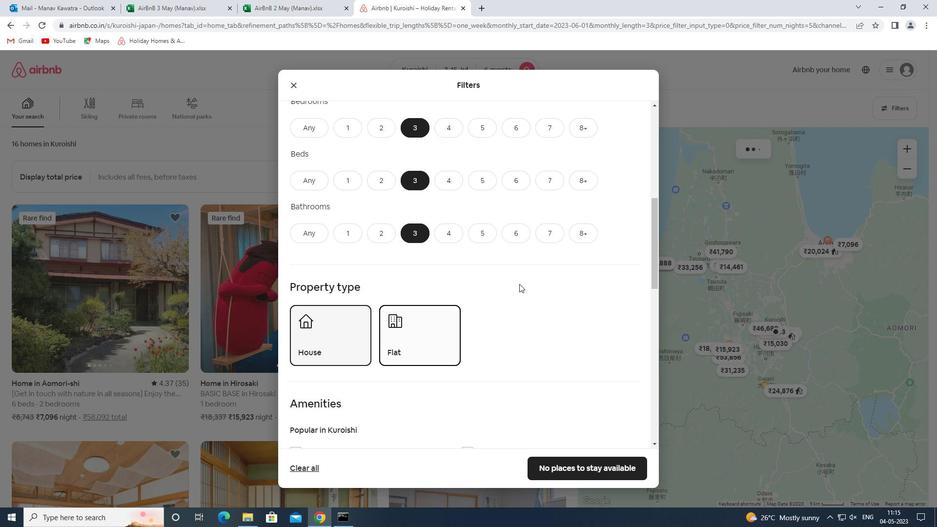 
Action: Mouse moved to (523, 285)
Screenshot: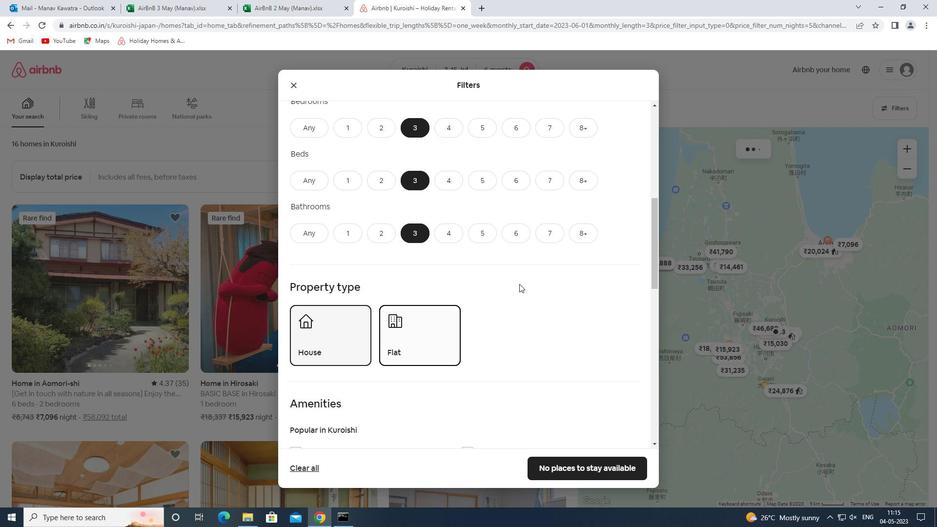 
Action: Mouse scrolled (523, 285) with delta (0, 0)
Screenshot: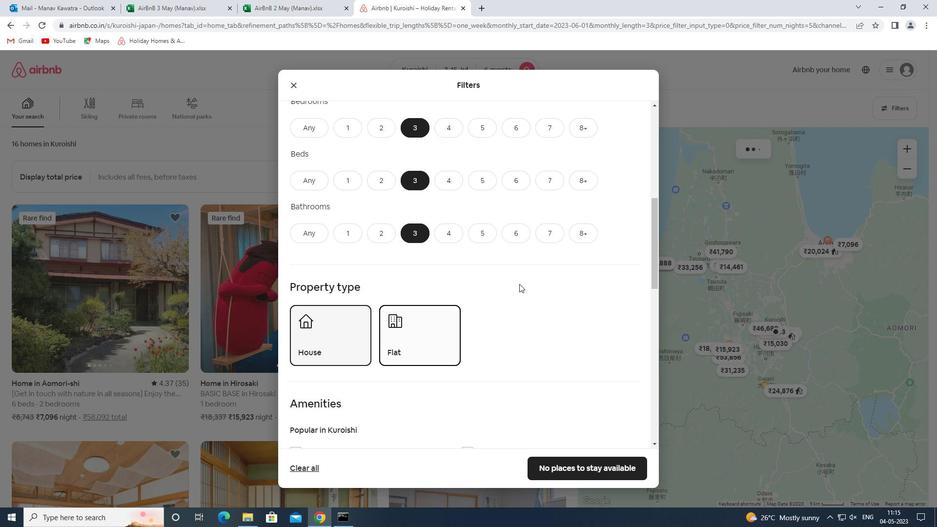 
Action: Mouse moved to (522, 288)
Screenshot: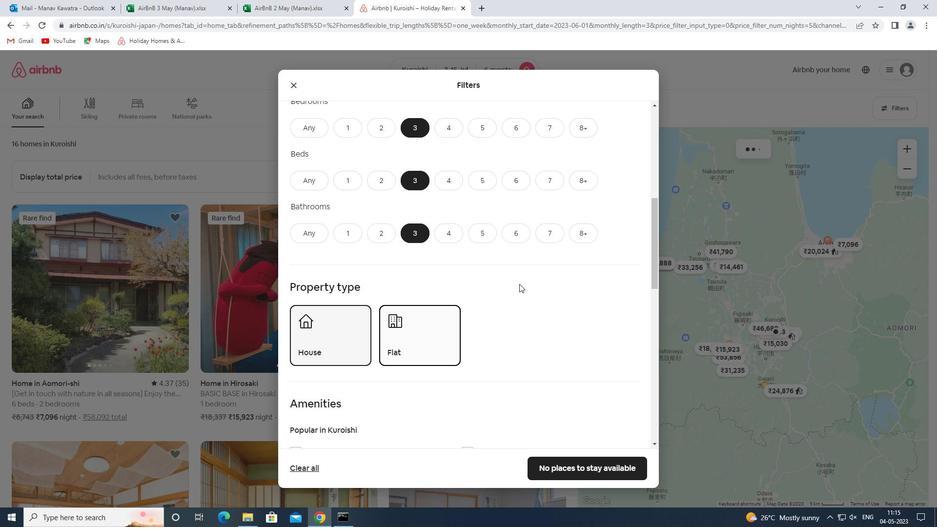 
Action: Mouse scrolled (522, 287) with delta (0, 0)
Screenshot: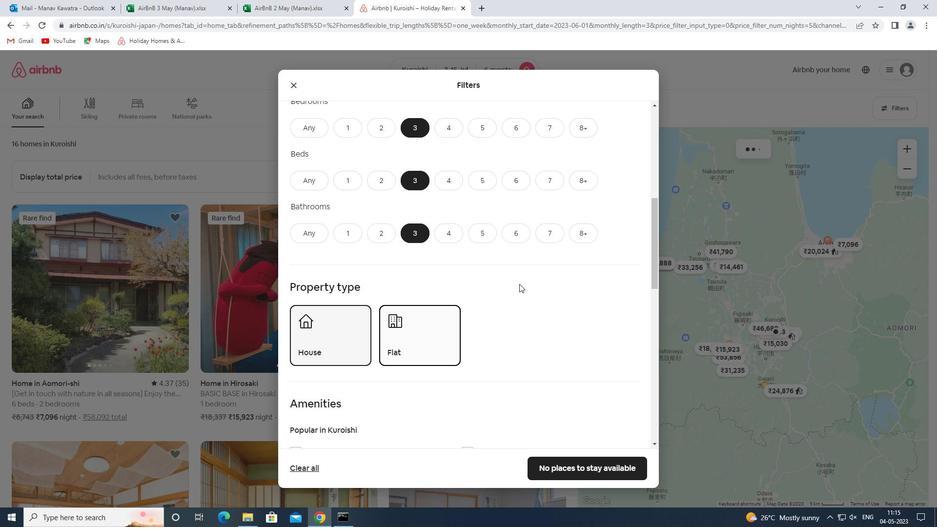 
Action: Mouse moved to (611, 243)
Screenshot: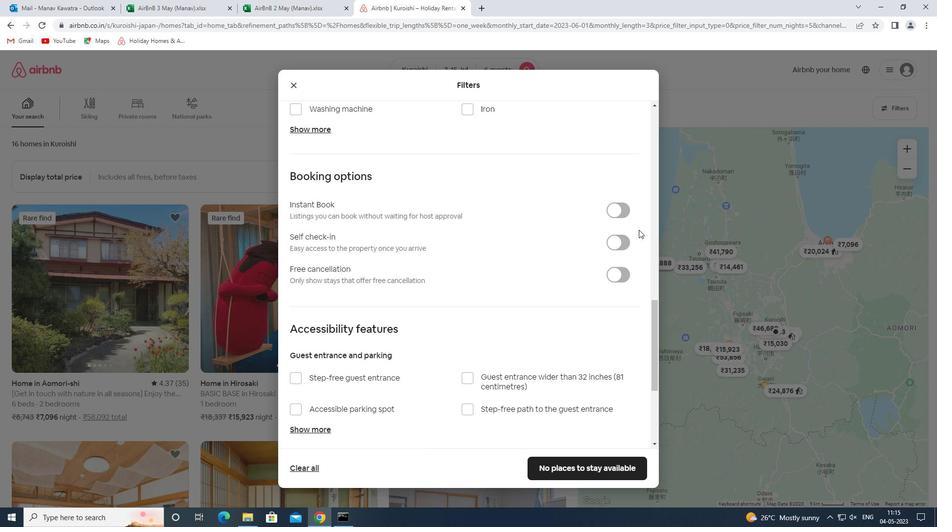 
Action: Mouse pressed left at (611, 243)
Screenshot: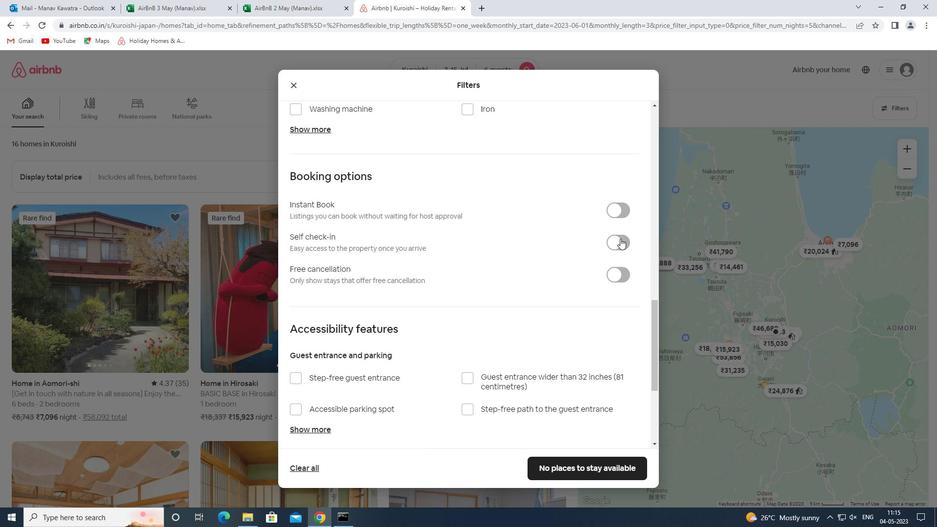 
Action: Mouse moved to (603, 248)
Screenshot: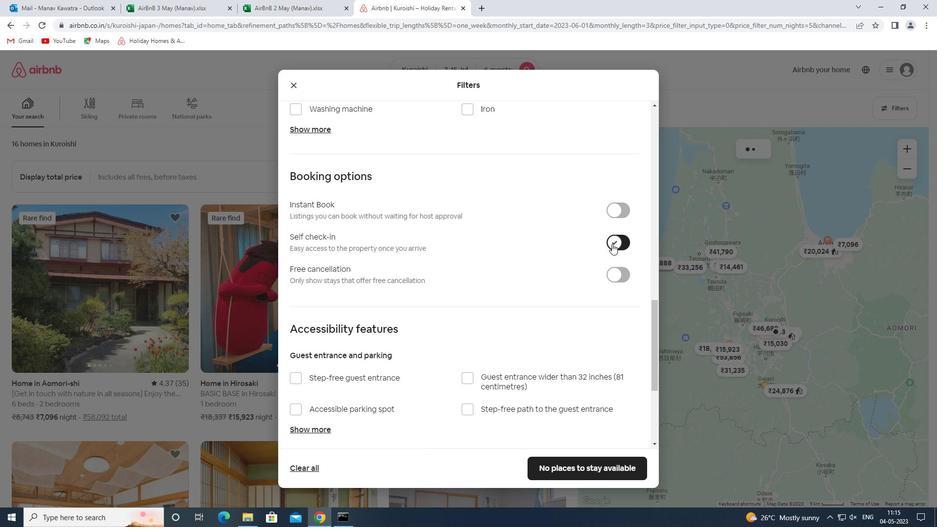 
Action: Mouse scrolled (603, 247) with delta (0, 0)
Screenshot: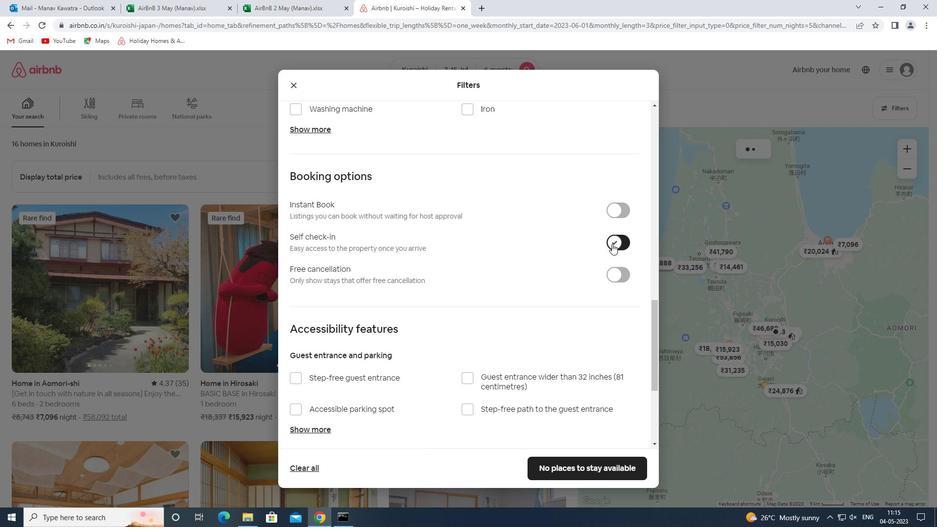 
Action: Mouse moved to (602, 251)
Screenshot: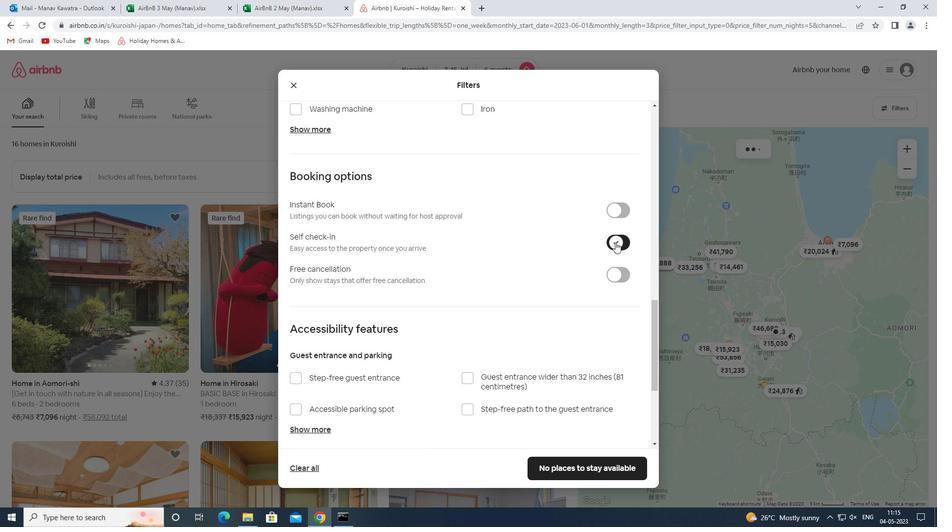 
Action: Mouse scrolled (602, 250) with delta (0, 0)
Screenshot: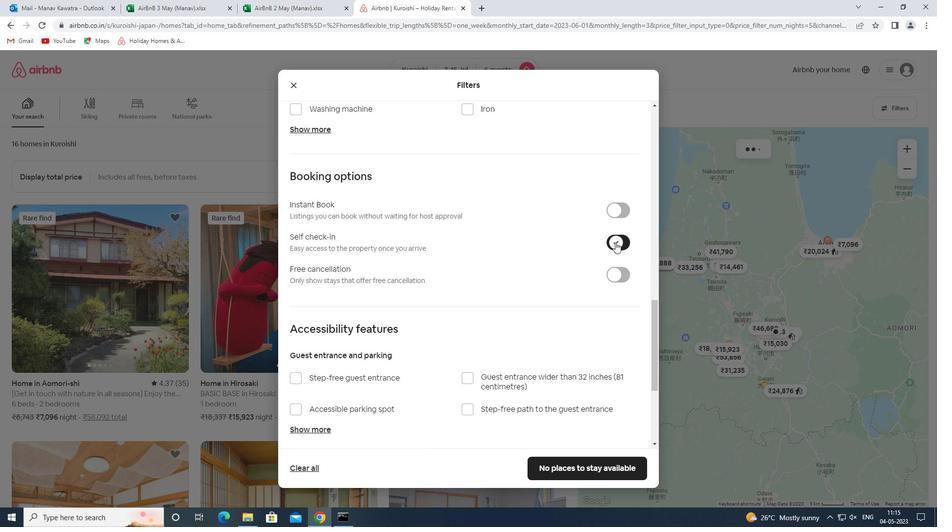 
Action: Mouse moved to (600, 253)
Screenshot: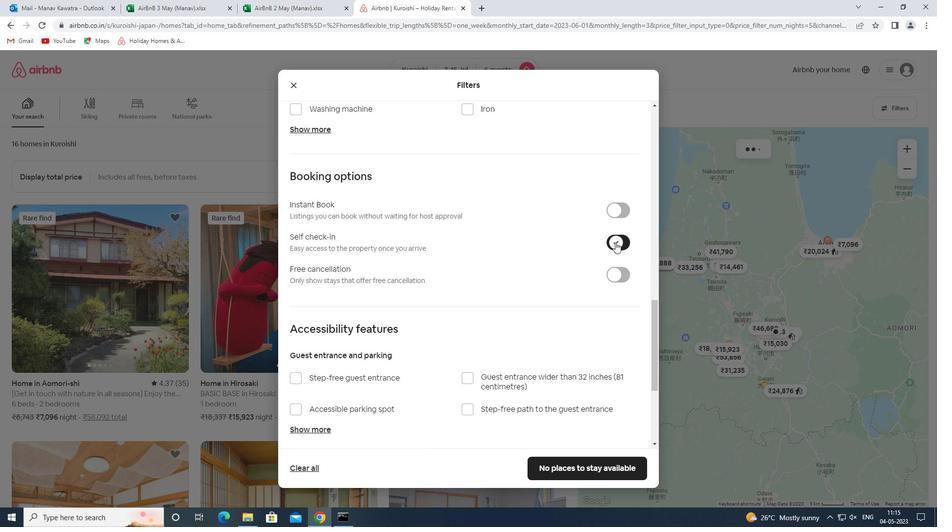 
Action: Mouse scrolled (600, 253) with delta (0, 0)
Screenshot: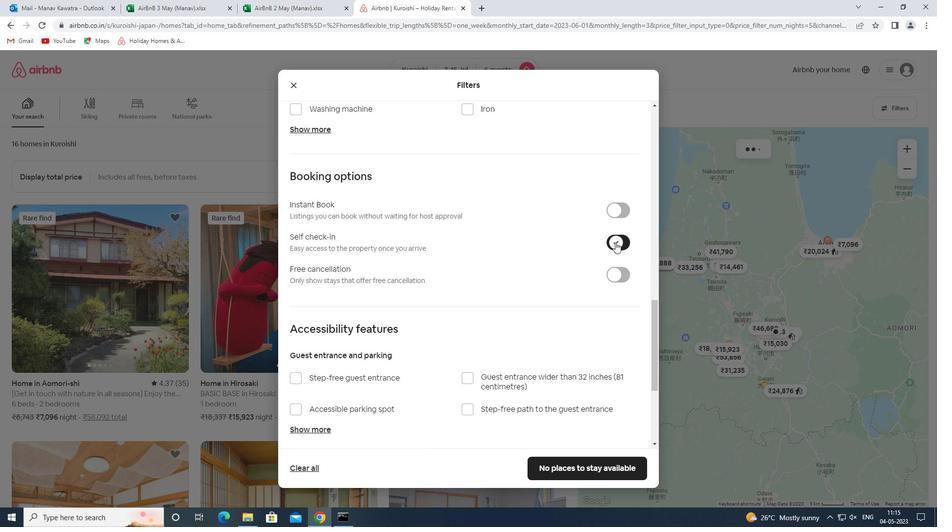 
Action: Mouse moved to (599, 254)
Screenshot: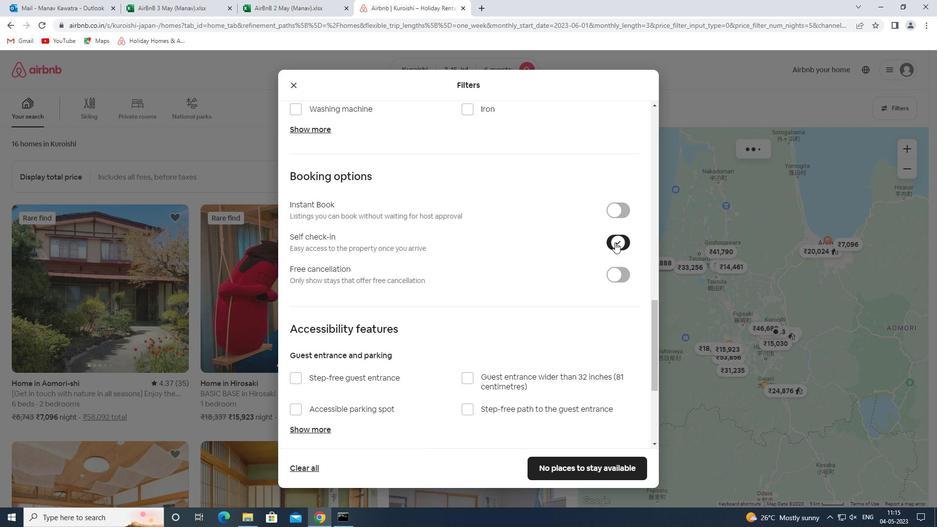 
Action: Mouse scrolled (599, 254) with delta (0, 0)
Screenshot: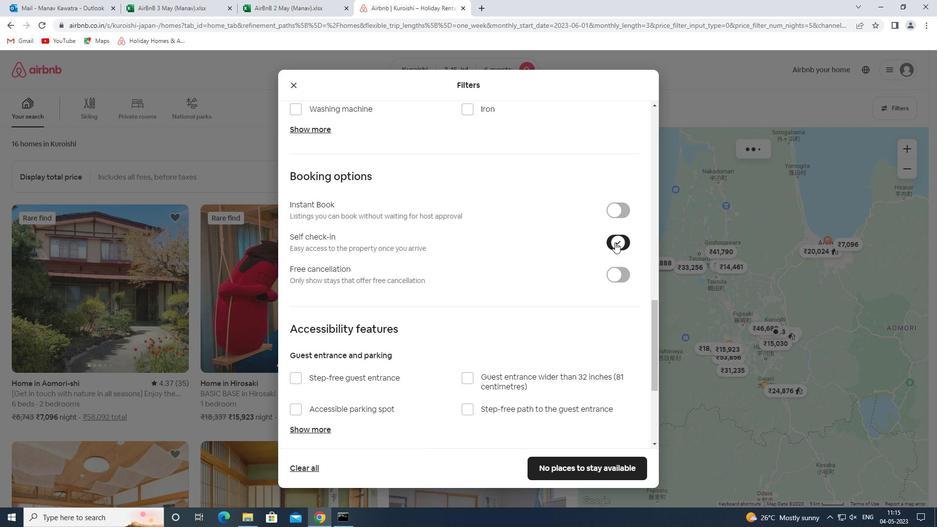 
Action: Mouse moved to (599, 255)
Screenshot: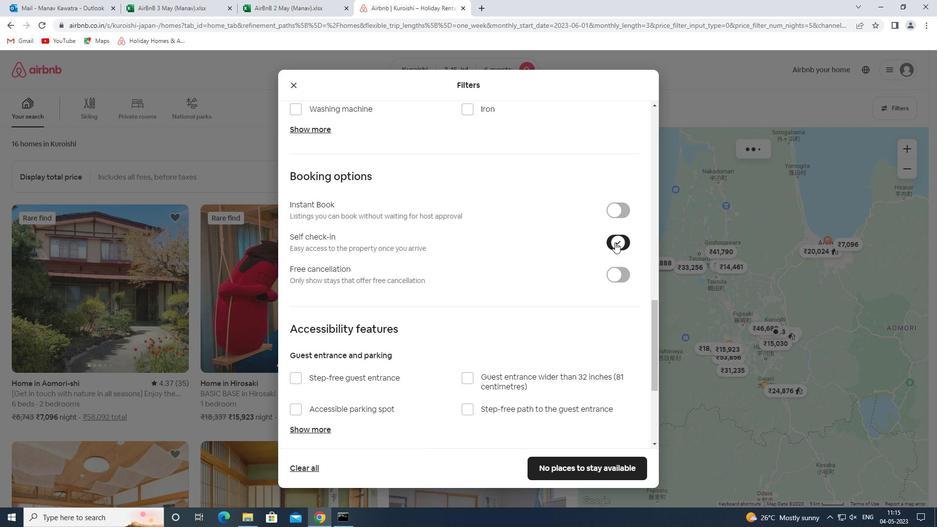 
Action: Mouse scrolled (599, 254) with delta (0, 0)
Screenshot: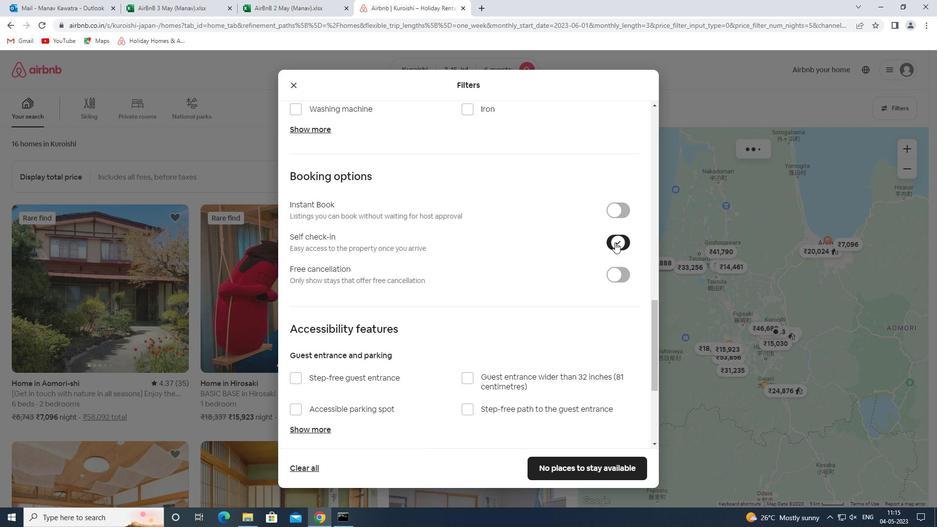 
Action: Mouse moved to (597, 255)
Screenshot: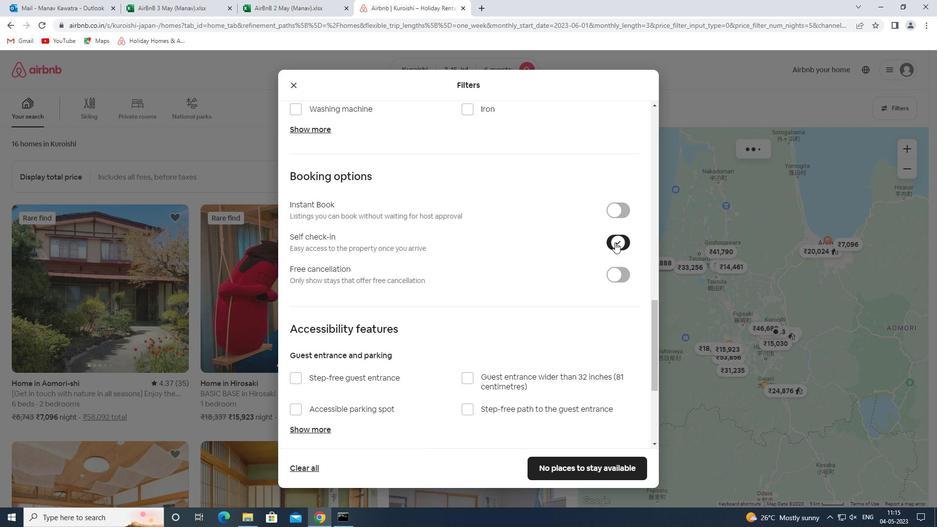 
Action: Mouse scrolled (597, 254) with delta (0, 0)
Screenshot: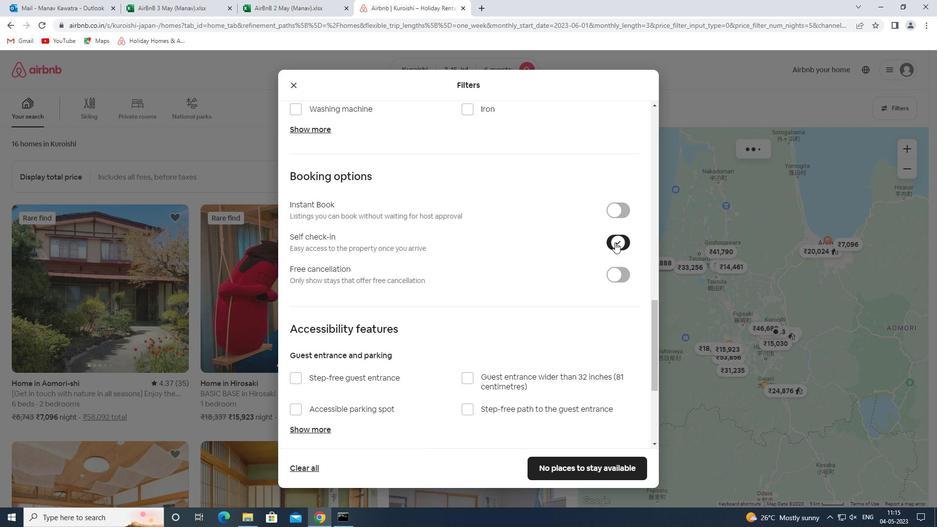 
Action: Mouse moved to (596, 257)
Screenshot: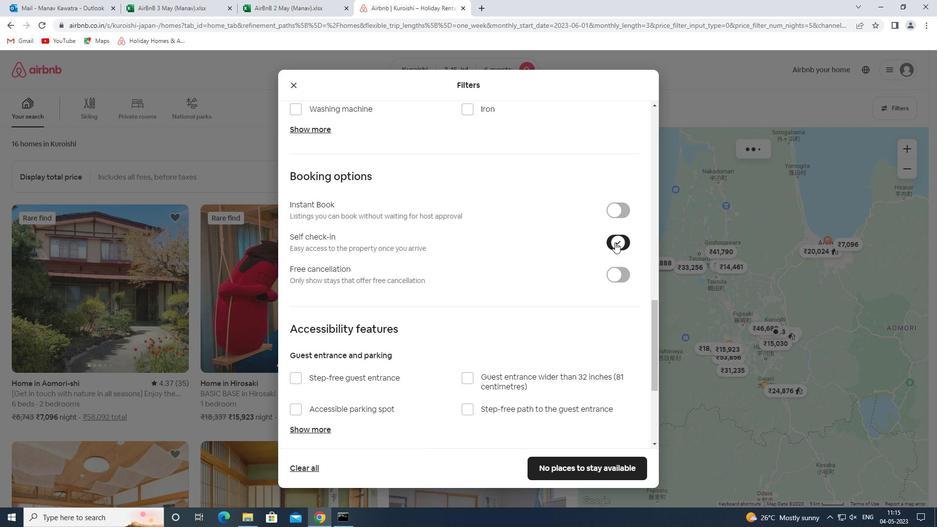 
Action: Mouse scrolled (596, 256) with delta (0, 0)
Screenshot: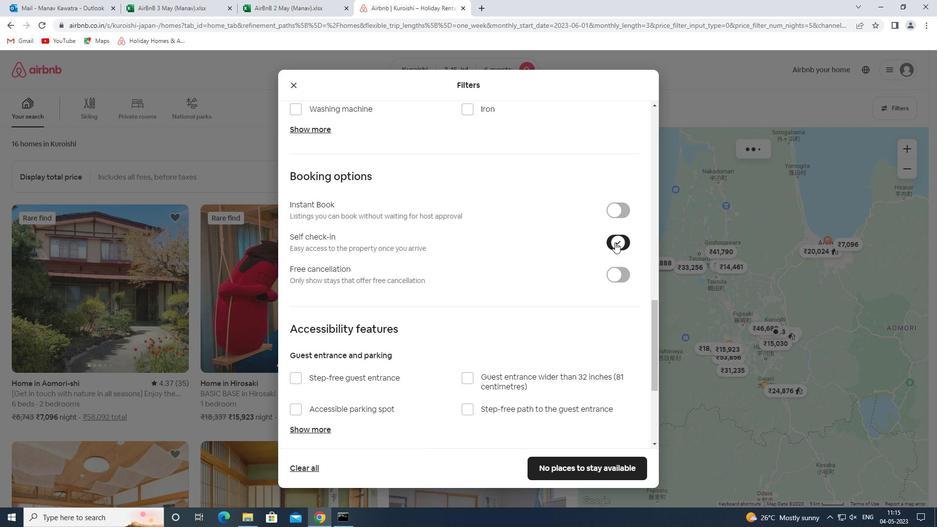 
Action: Mouse moved to (567, 297)
Screenshot: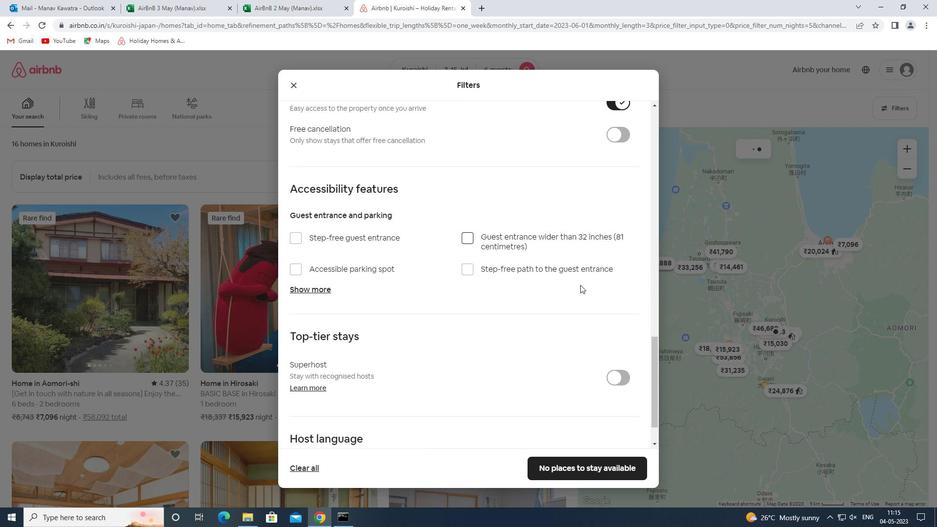 
Action: Mouse scrolled (567, 297) with delta (0, 0)
Screenshot: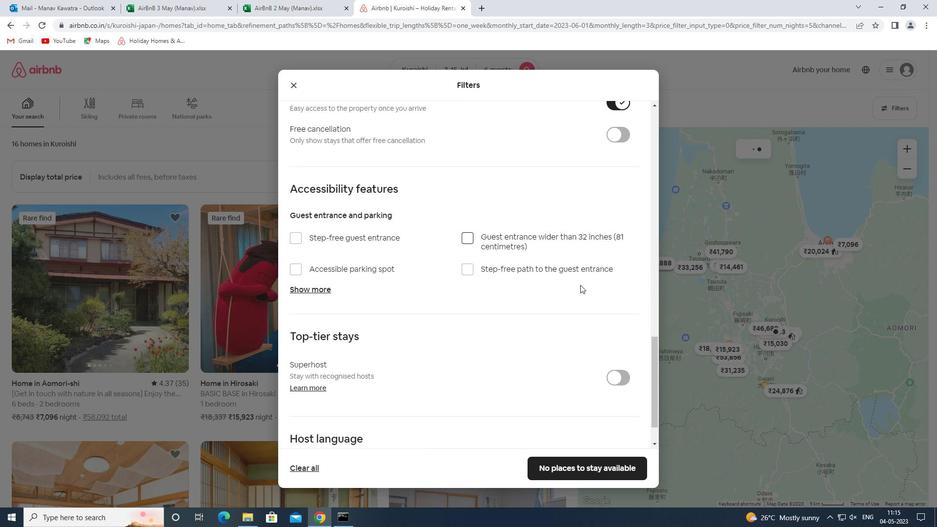 
Action: Mouse moved to (566, 299)
Screenshot: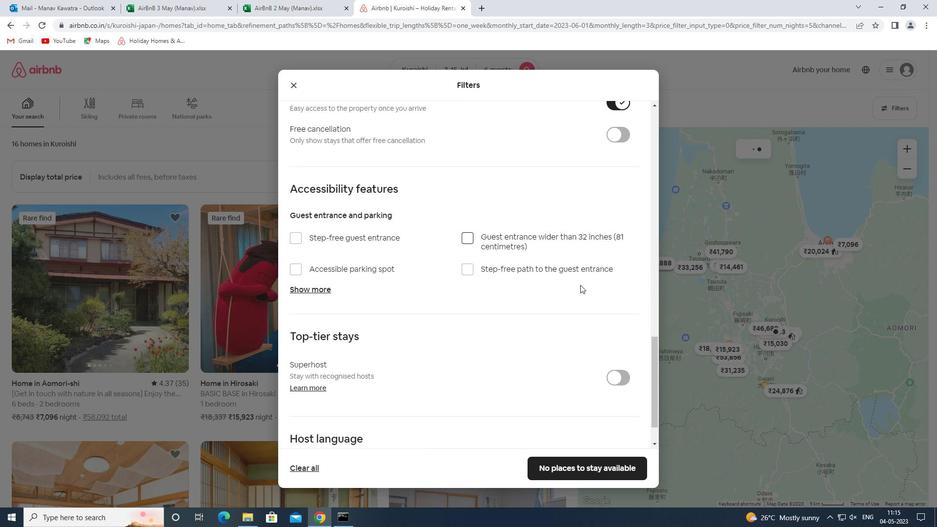 
Action: Mouse scrolled (566, 298) with delta (0, 0)
Screenshot: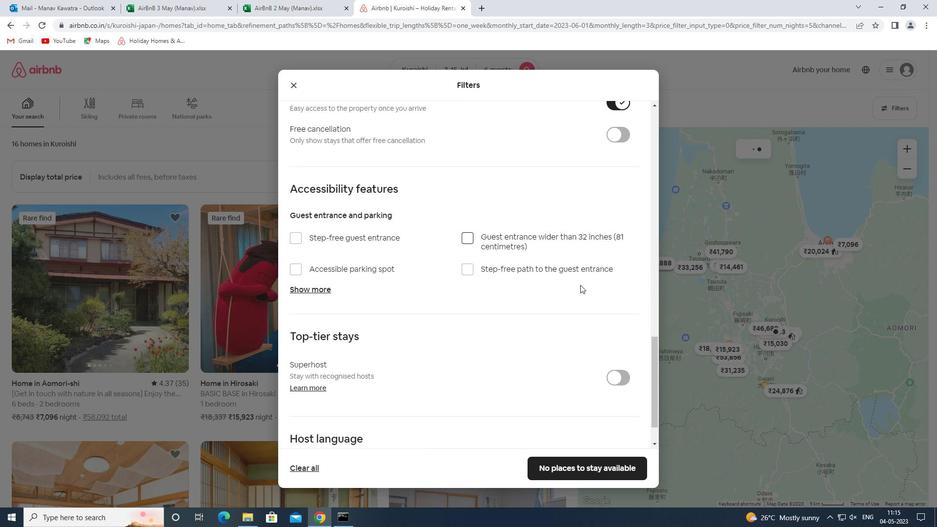 
Action: Mouse moved to (565, 300)
Screenshot: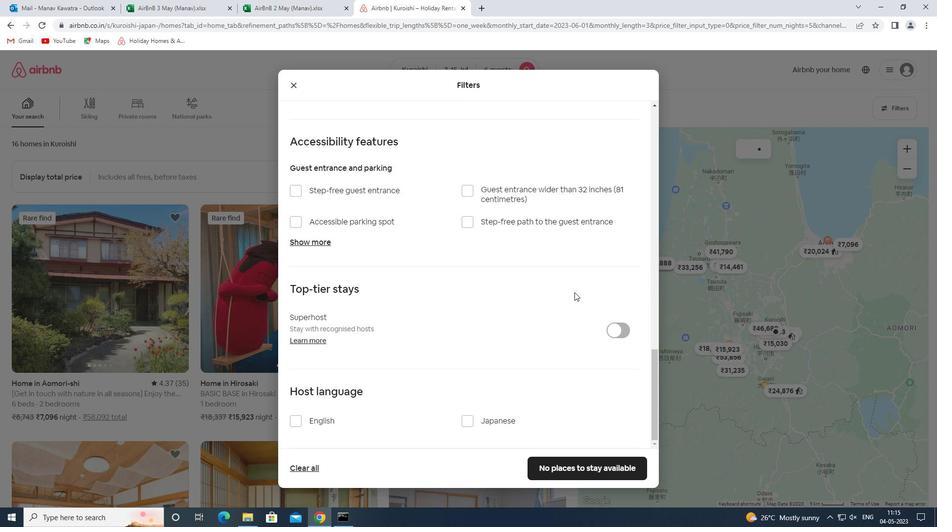 
Action: Mouse scrolled (565, 299) with delta (0, 0)
Screenshot: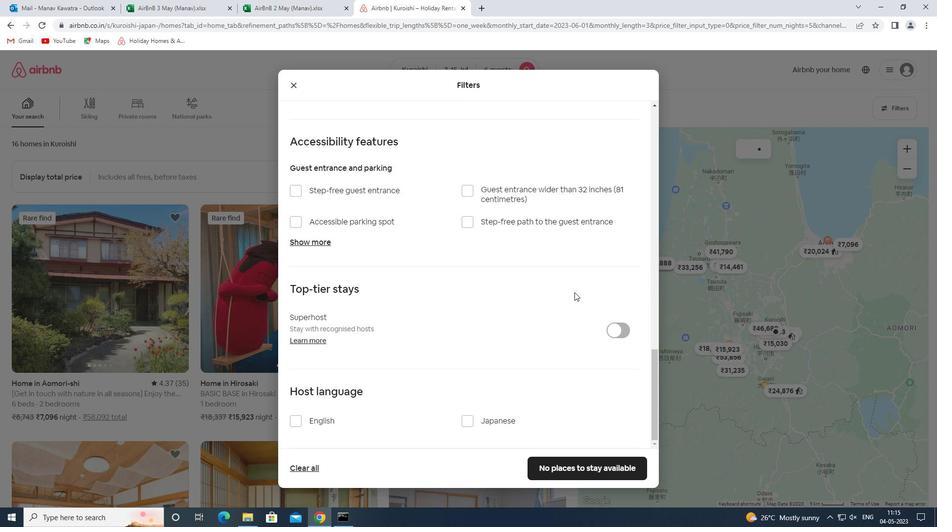 
Action: Mouse moved to (564, 300)
Screenshot: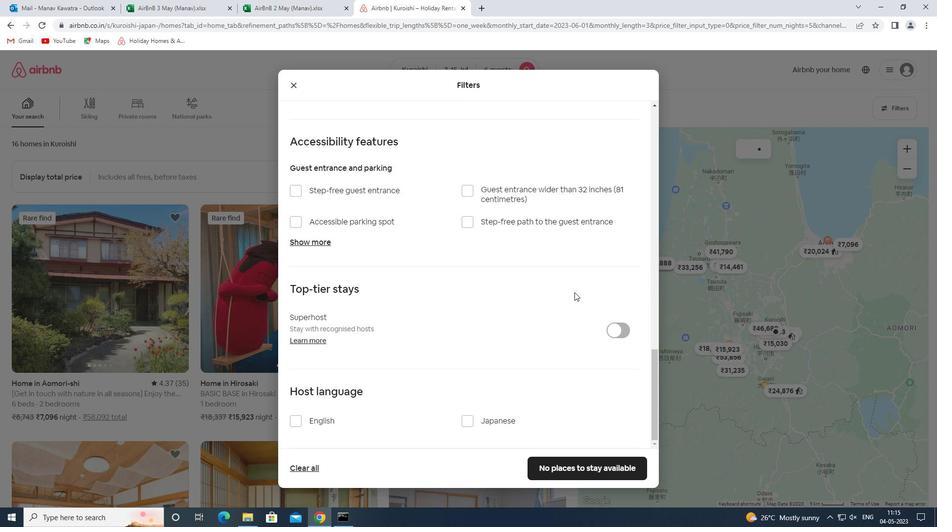 
Action: Mouse scrolled (564, 299) with delta (0, 0)
Screenshot: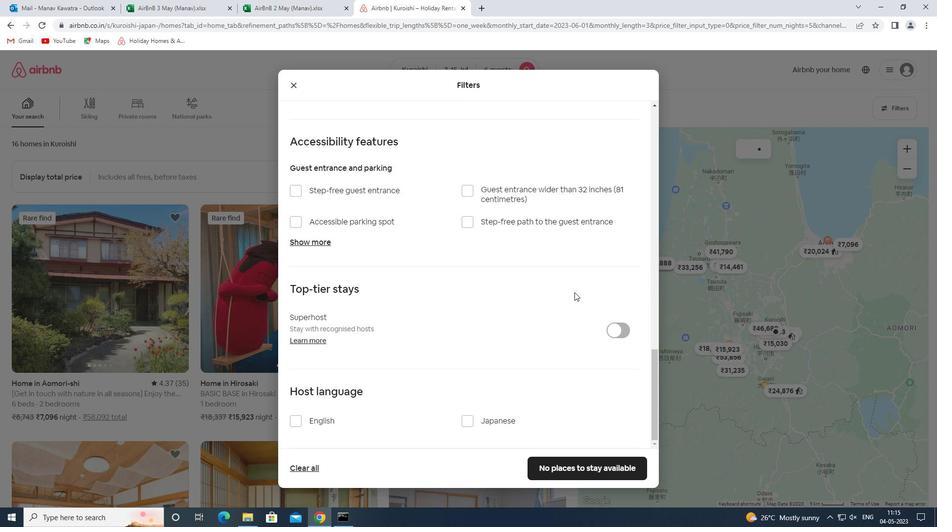 
Action: Mouse moved to (564, 300)
Screenshot: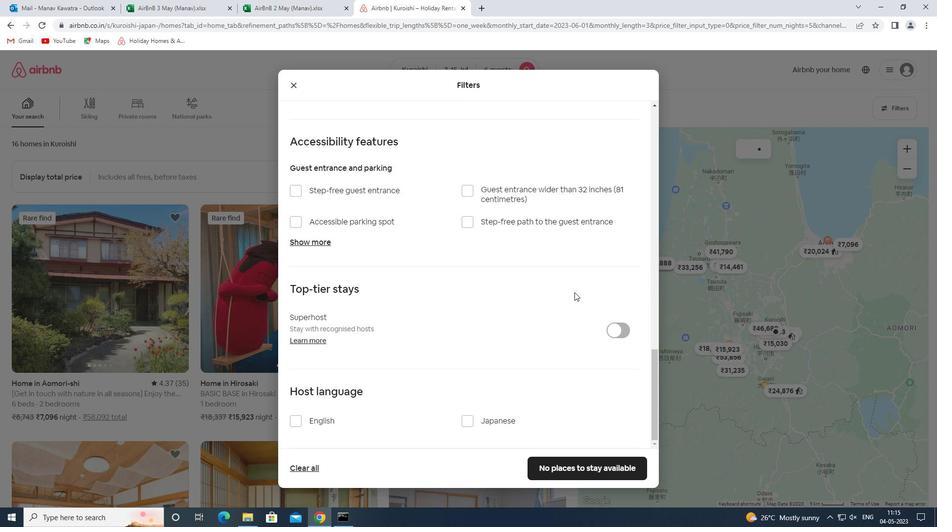 
Action: Mouse scrolled (564, 300) with delta (0, 0)
Screenshot: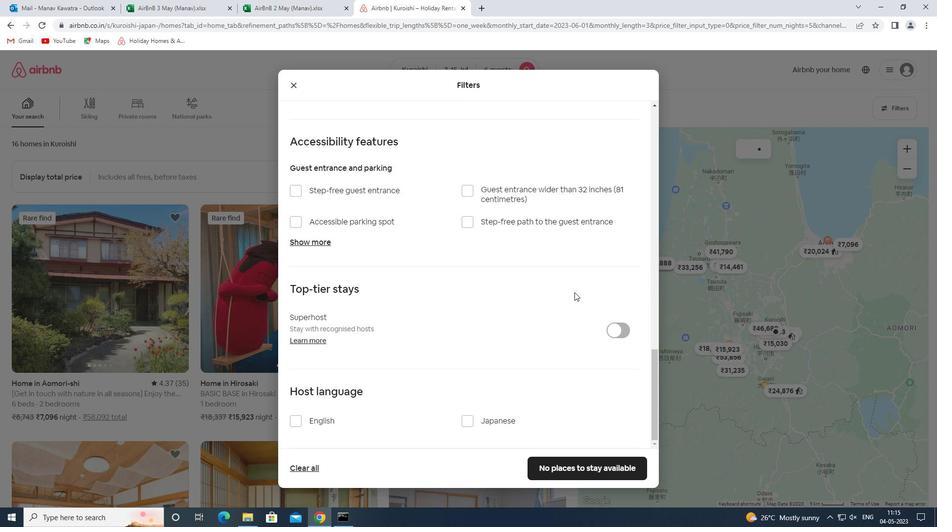 
Action: Mouse moved to (563, 301)
Screenshot: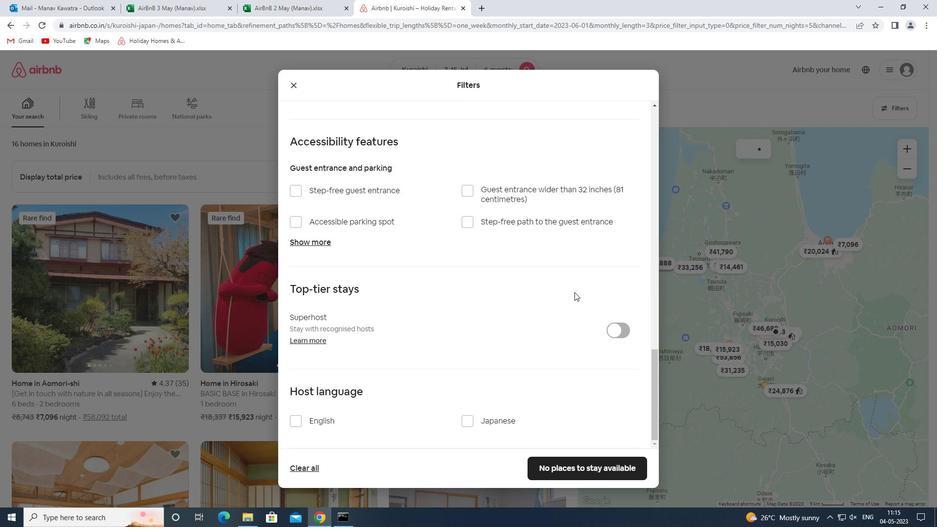 
Action: Mouse scrolled (563, 300) with delta (0, 0)
Screenshot: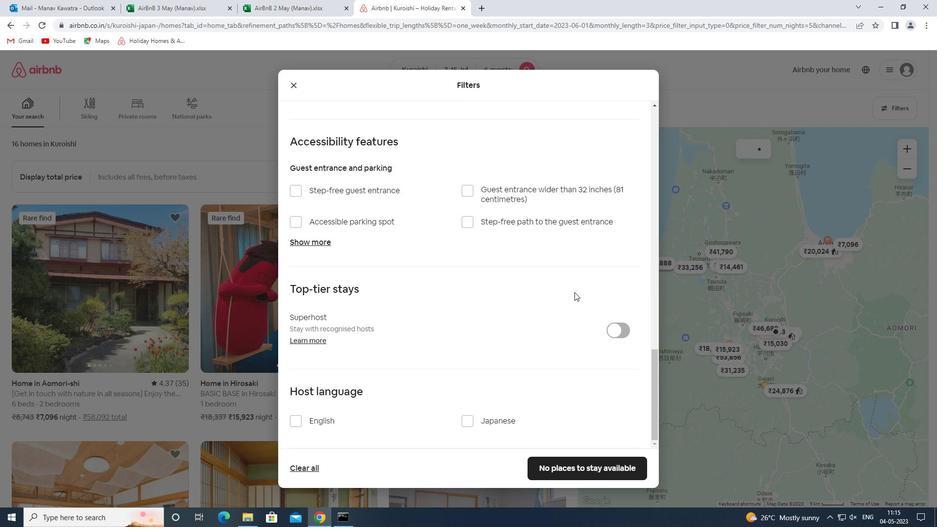 
Action: Mouse moved to (563, 302)
Screenshot: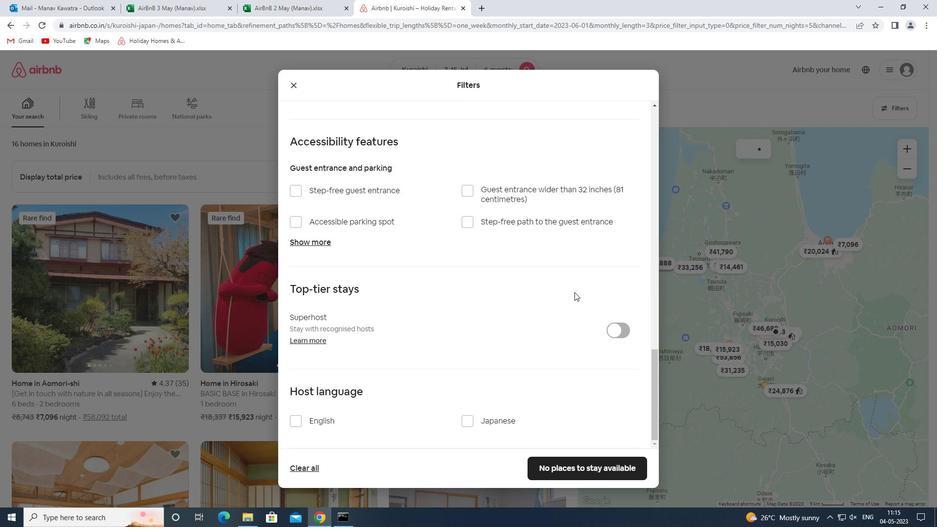 
Action: Mouse scrolled (563, 302) with delta (0, 0)
Screenshot: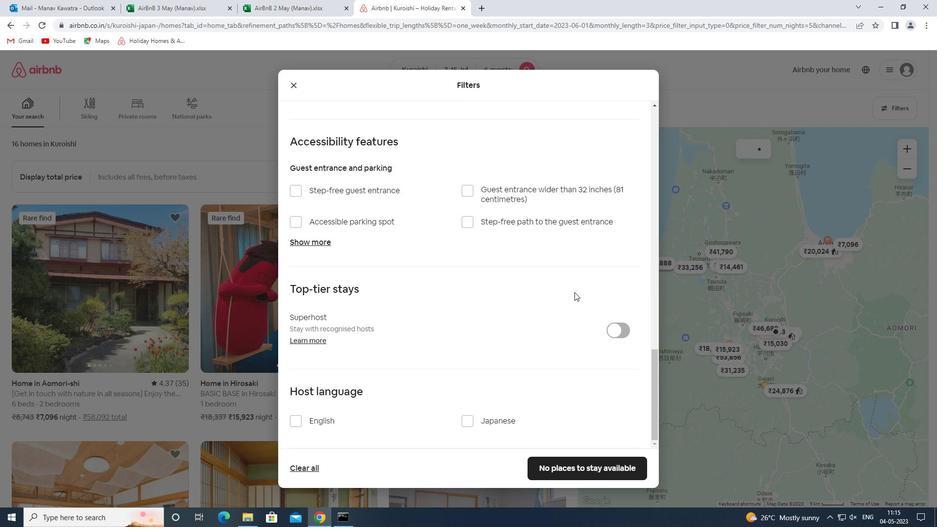
Action: Mouse moved to (326, 414)
Screenshot: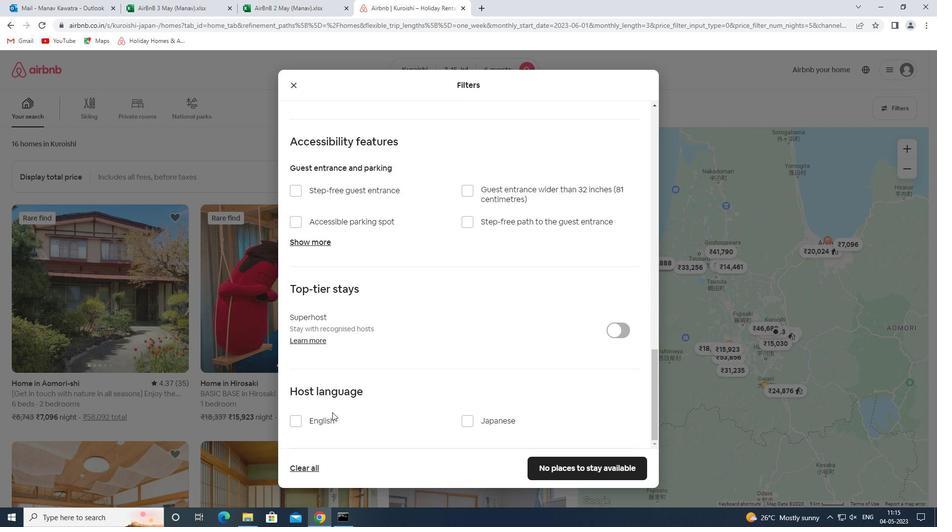 
Action: Mouse pressed left at (326, 414)
Screenshot: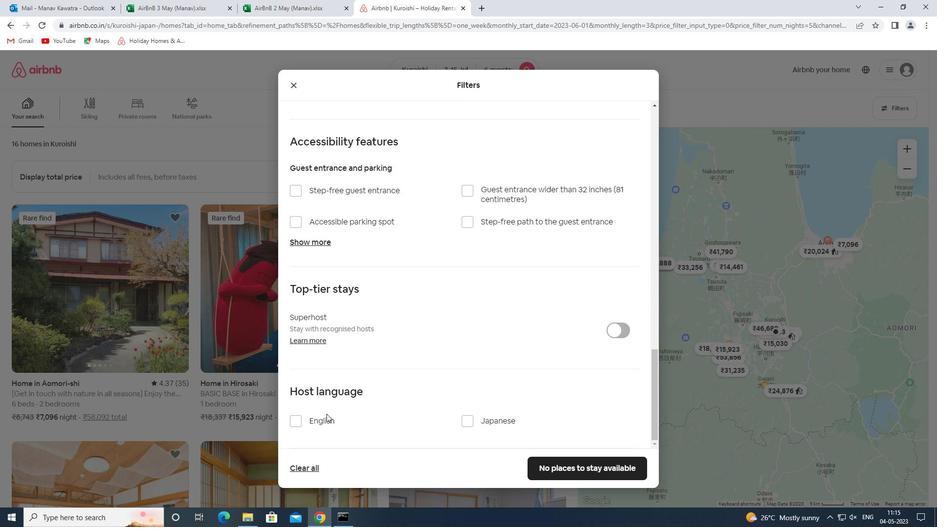 
Action: Mouse moved to (326, 418)
Screenshot: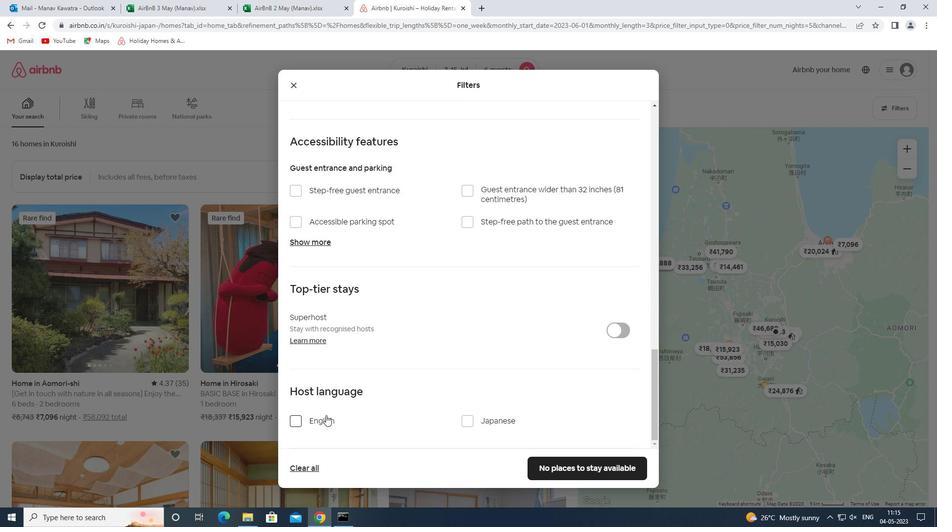 
Action: Mouse pressed left at (326, 418)
Screenshot: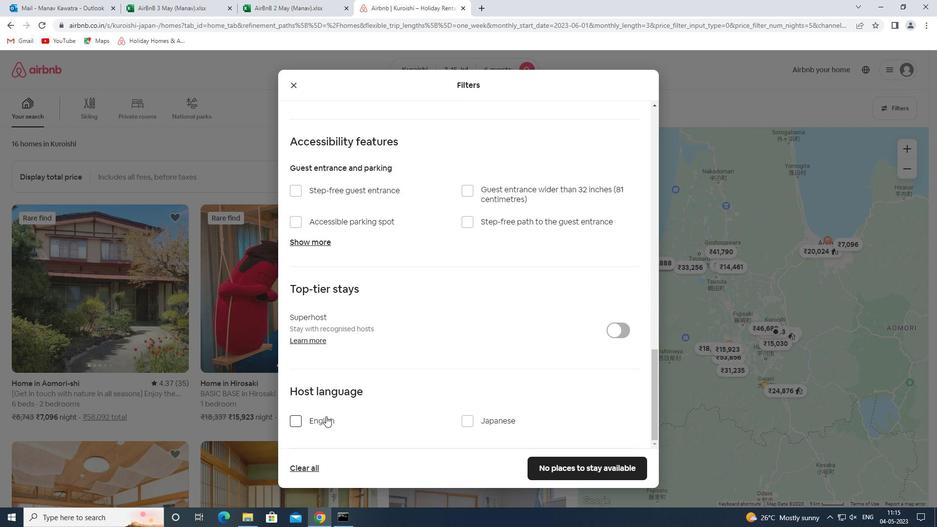 
Action: Mouse moved to (566, 466)
Screenshot: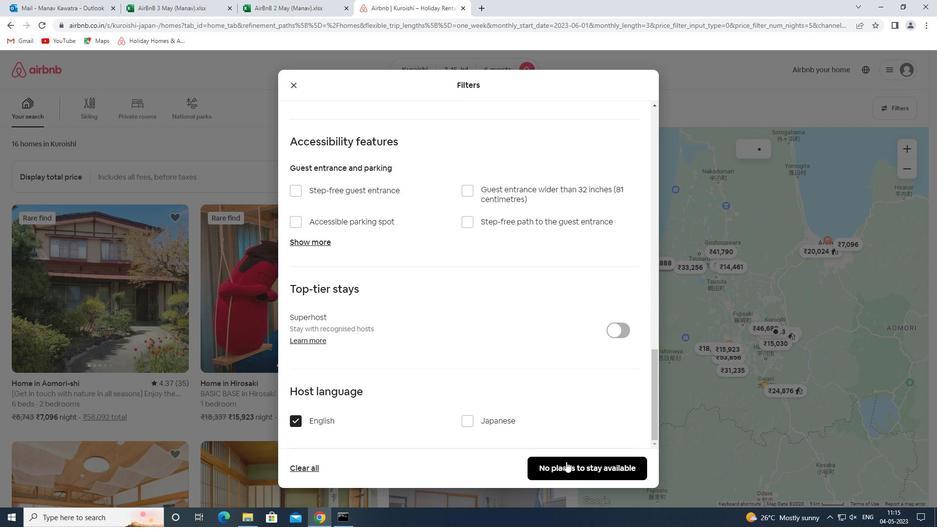 
Action: Mouse pressed left at (566, 466)
Screenshot: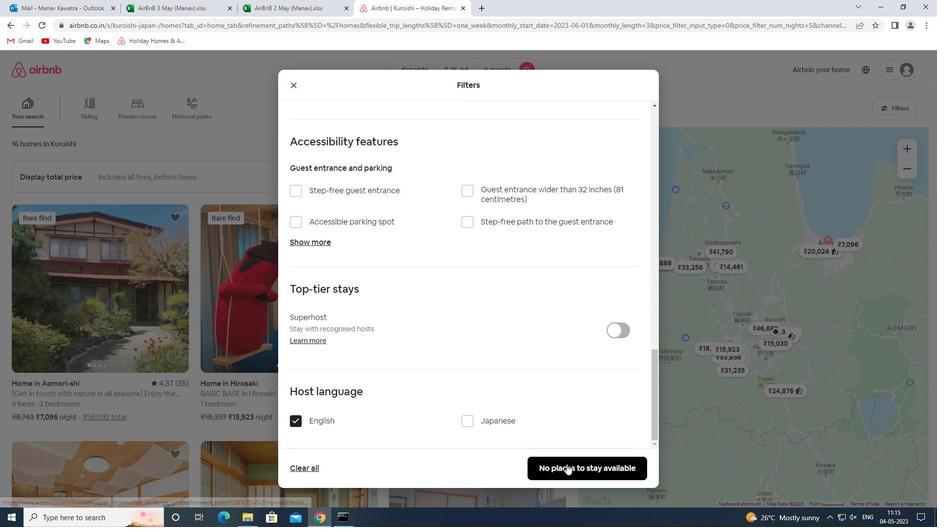 
Action: Mouse moved to (572, 462)
Screenshot: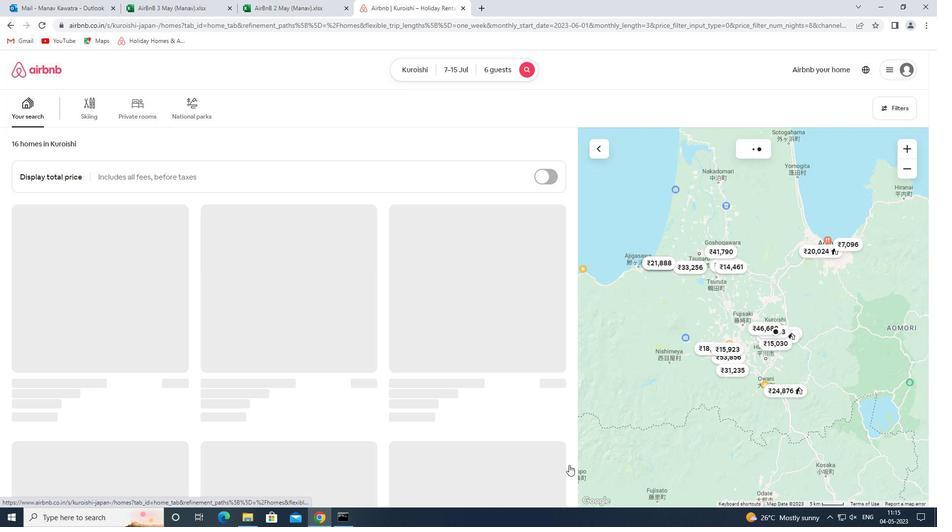 
